 Task: Find connections with filter location Caerphilly with filter topic #Inspirationwith filter profile language Spanish with filter current company En world group with filter school Saveetha Engineering College with filter industry Real Estate Agents and Brokers with filter service category Filing with filter keywords title Office Volunteer
Action: Mouse moved to (519, 70)
Screenshot: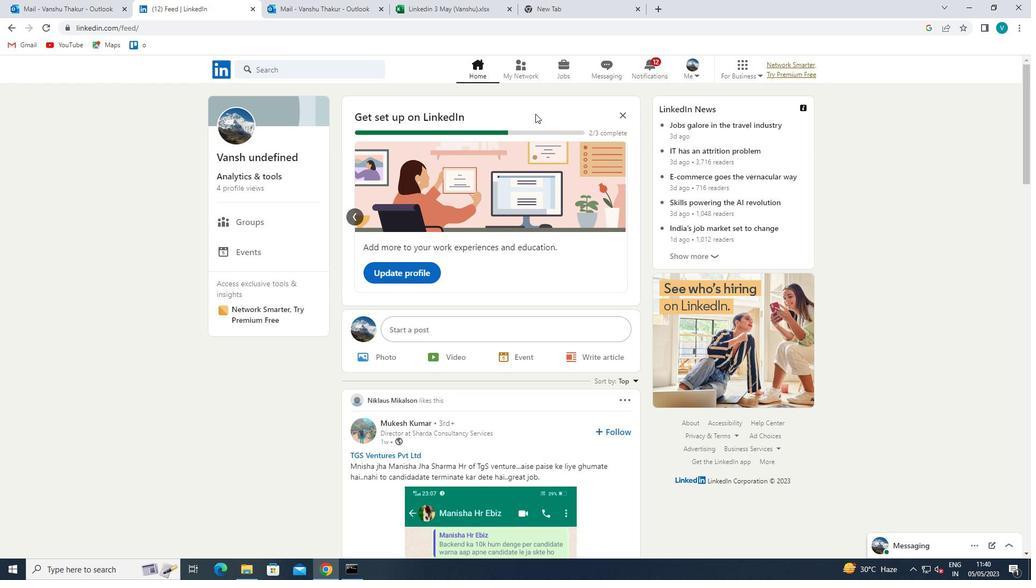 
Action: Mouse pressed left at (519, 70)
Screenshot: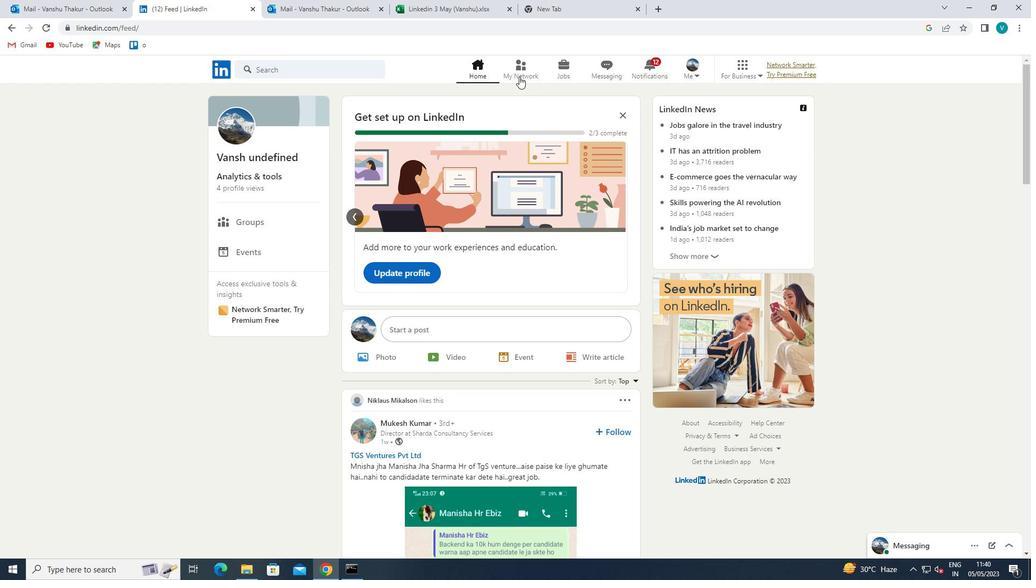 
Action: Mouse moved to (297, 123)
Screenshot: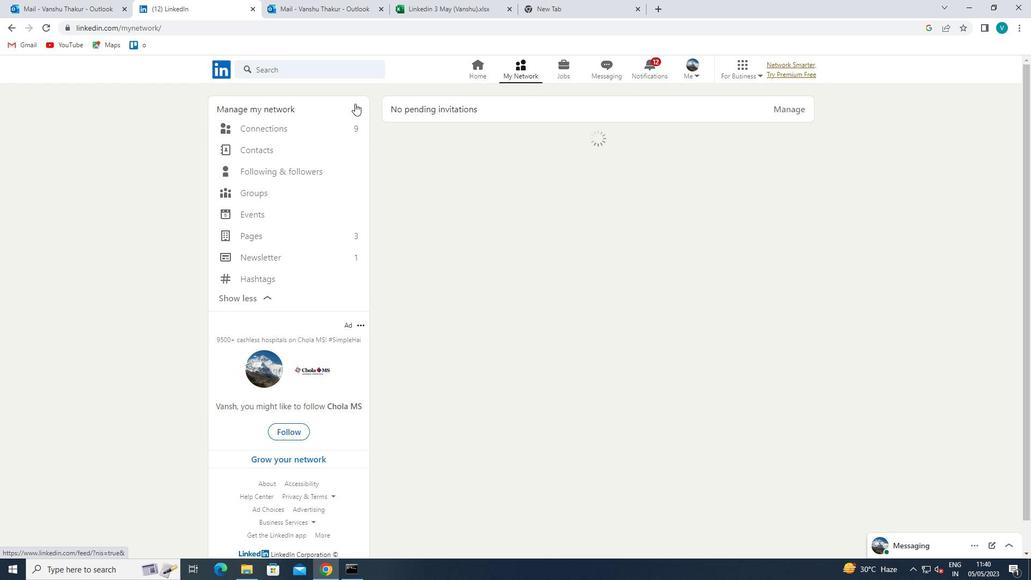 
Action: Mouse pressed left at (297, 123)
Screenshot: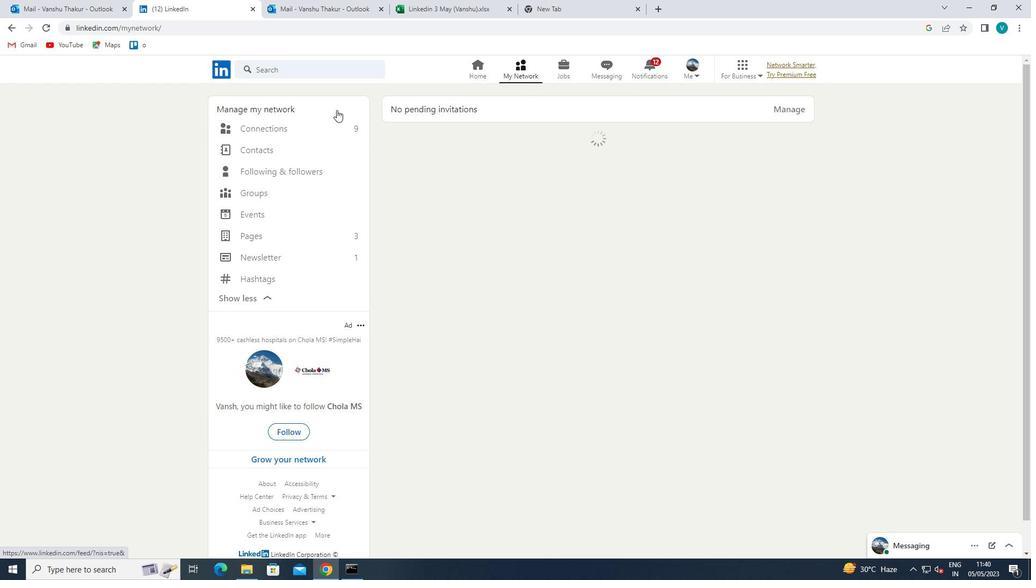 
Action: Mouse moved to (573, 128)
Screenshot: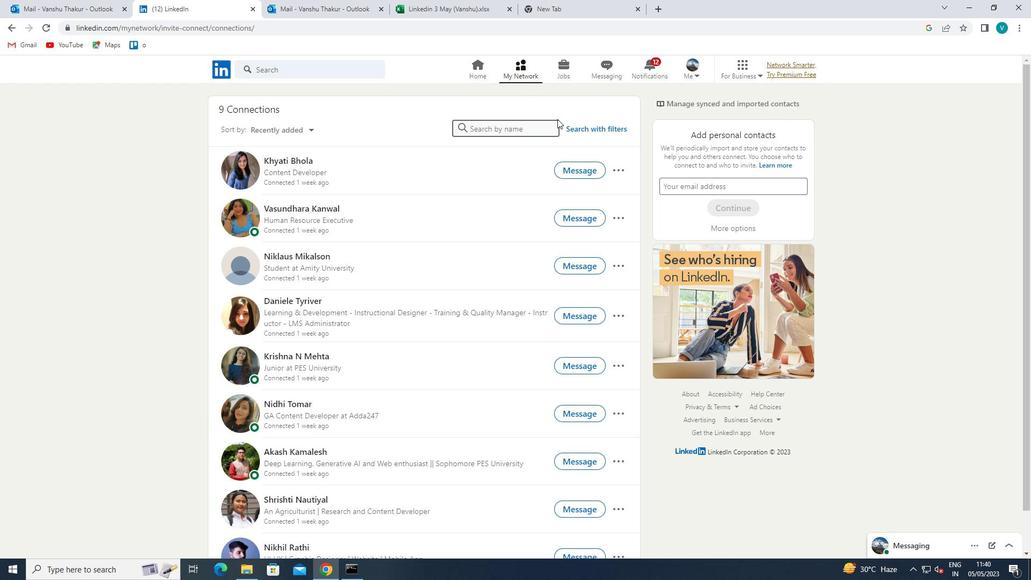 
Action: Mouse pressed left at (573, 128)
Screenshot: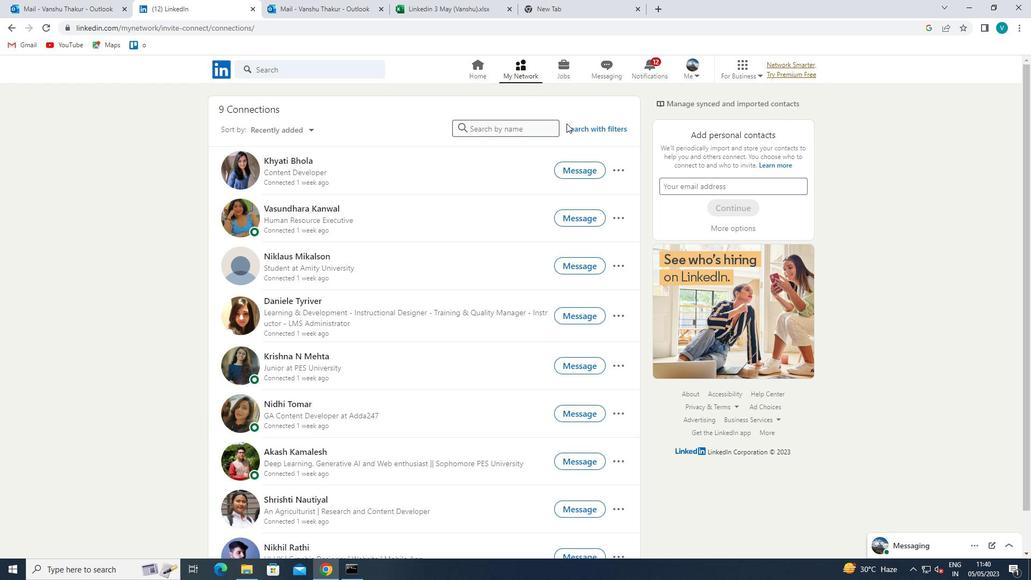 
Action: Mouse moved to (524, 103)
Screenshot: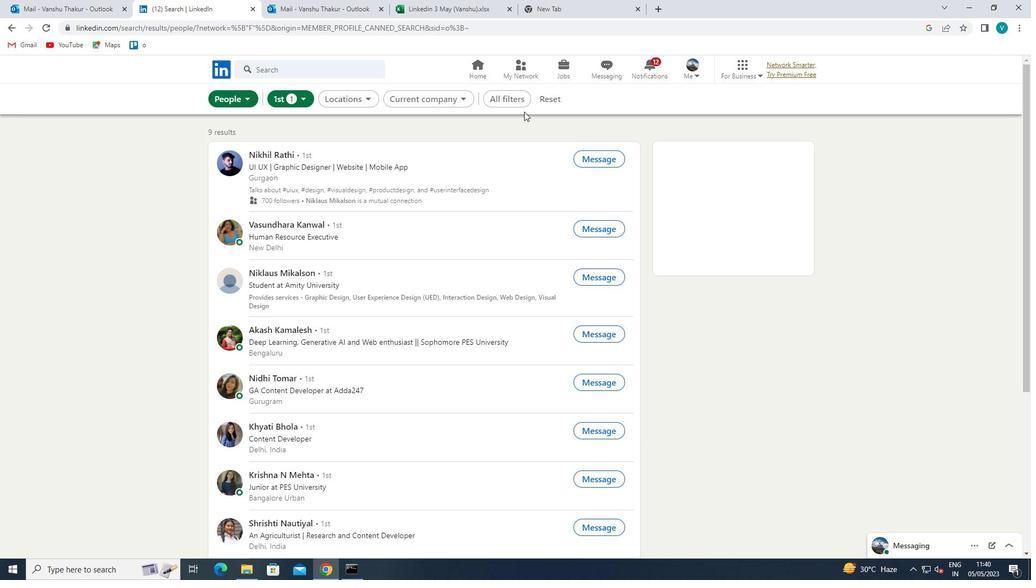 
Action: Mouse pressed left at (524, 103)
Screenshot: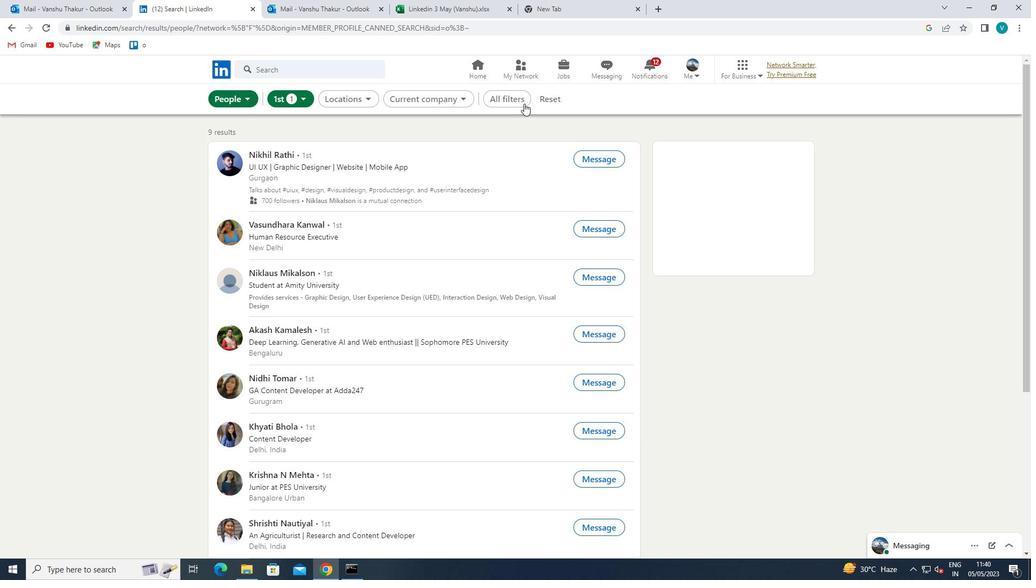 
Action: Mouse moved to (821, 209)
Screenshot: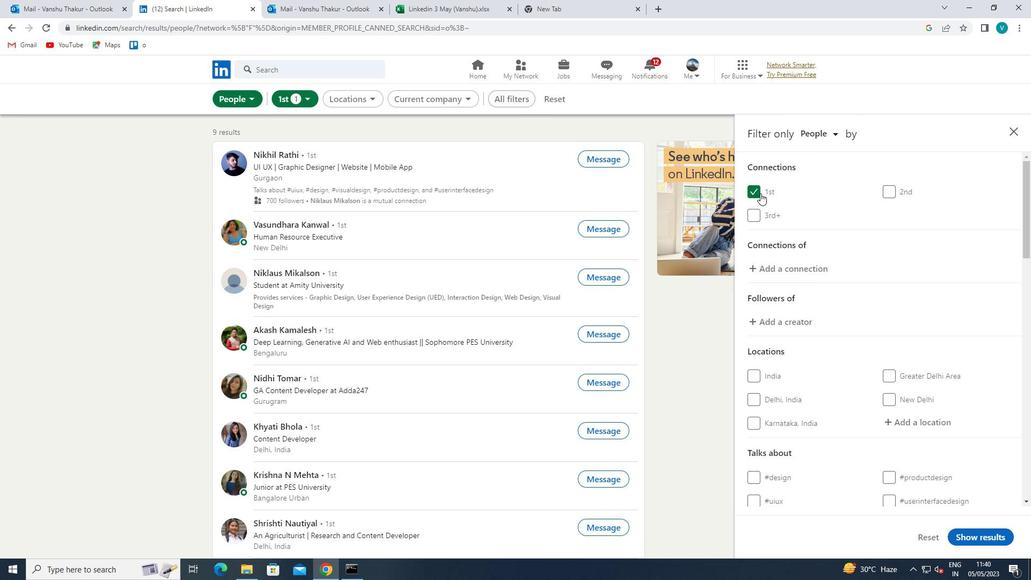 
Action: Mouse scrolled (821, 209) with delta (0, 0)
Screenshot: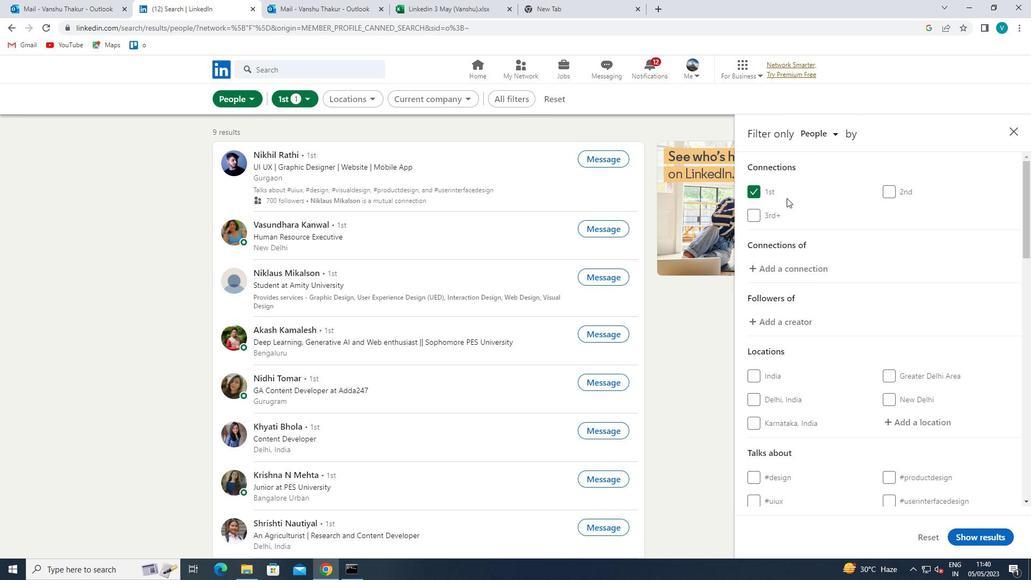 
Action: Mouse moved to (821, 210)
Screenshot: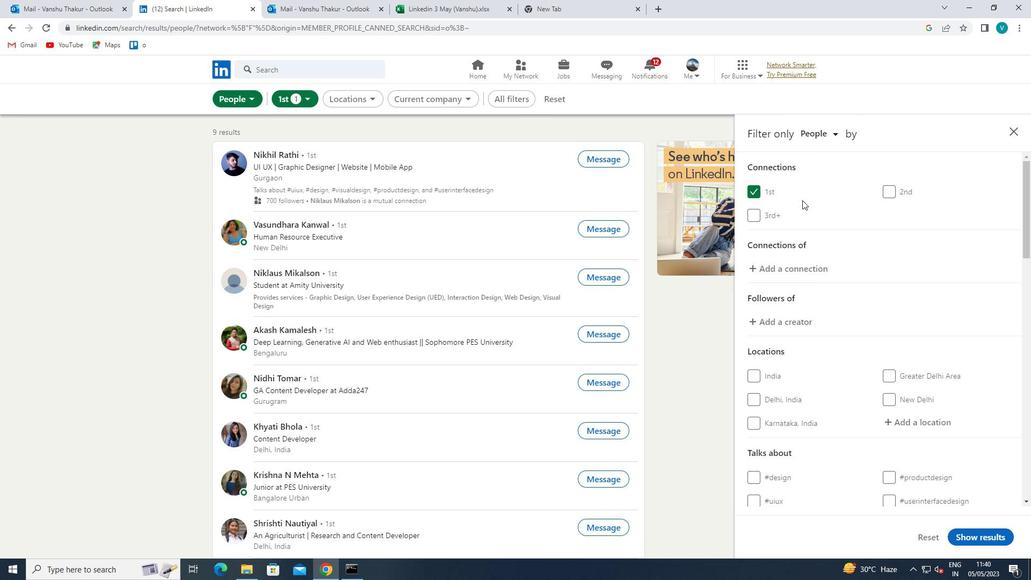
Action: Mouse scrolled (821, 209) with delta (0, 0)
Screenshot: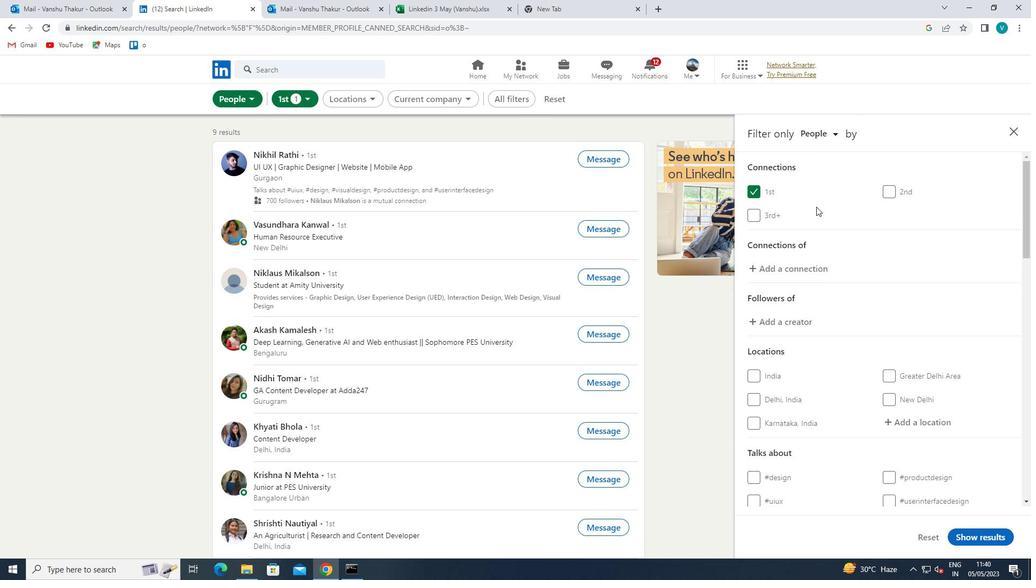
Action: Mouse moved to (909, 315)
Screenshot: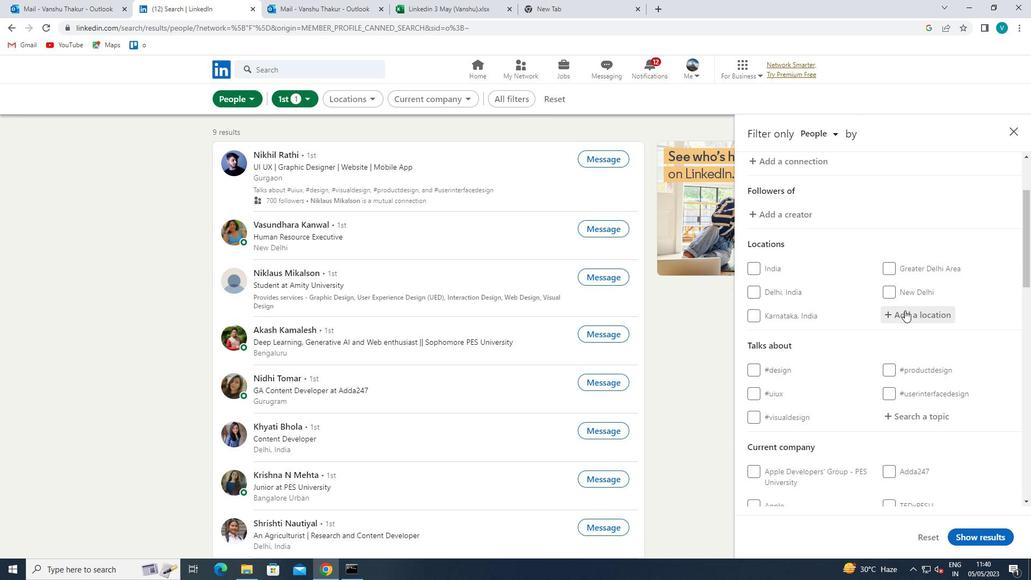 
Action: Mouse pressed left at (909, 315)
Screenshot: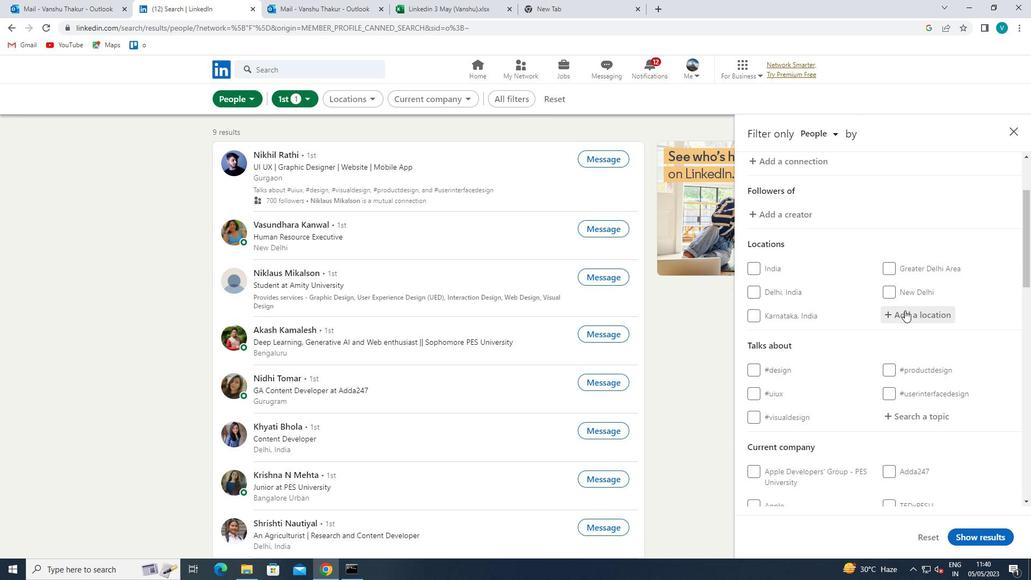 
Action: Mouse moved to (909, 315)
Screenshot: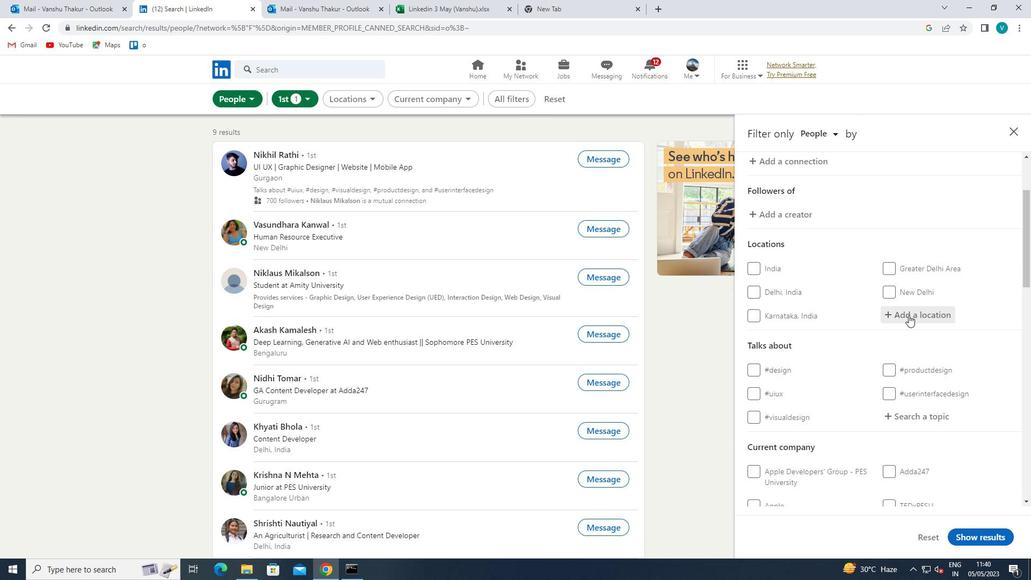 
Action: Key pressed <Key.shift>CAERPJILLY
Screenshot: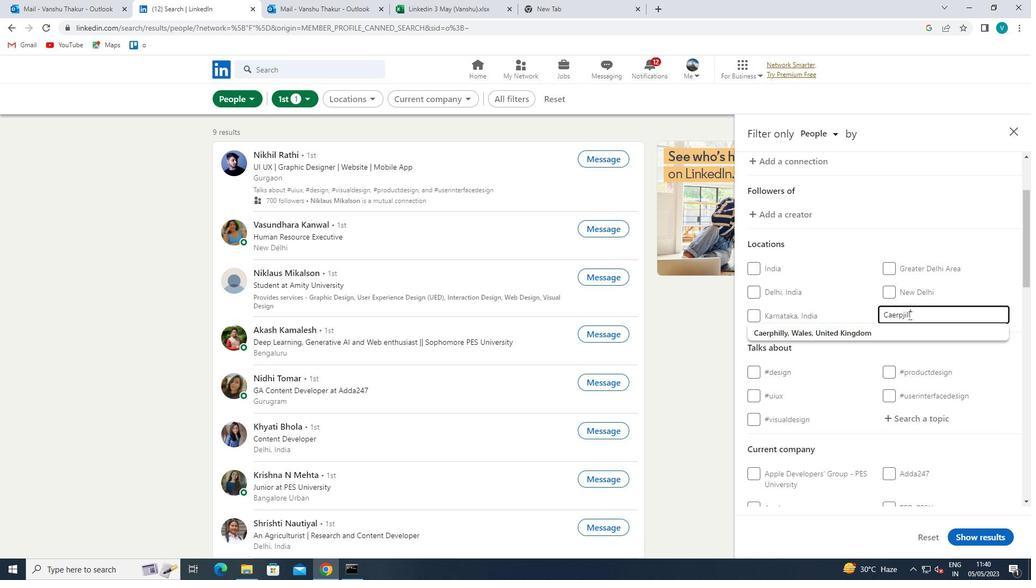 
Action: Mouse moved to (905, 316)
Screenshot: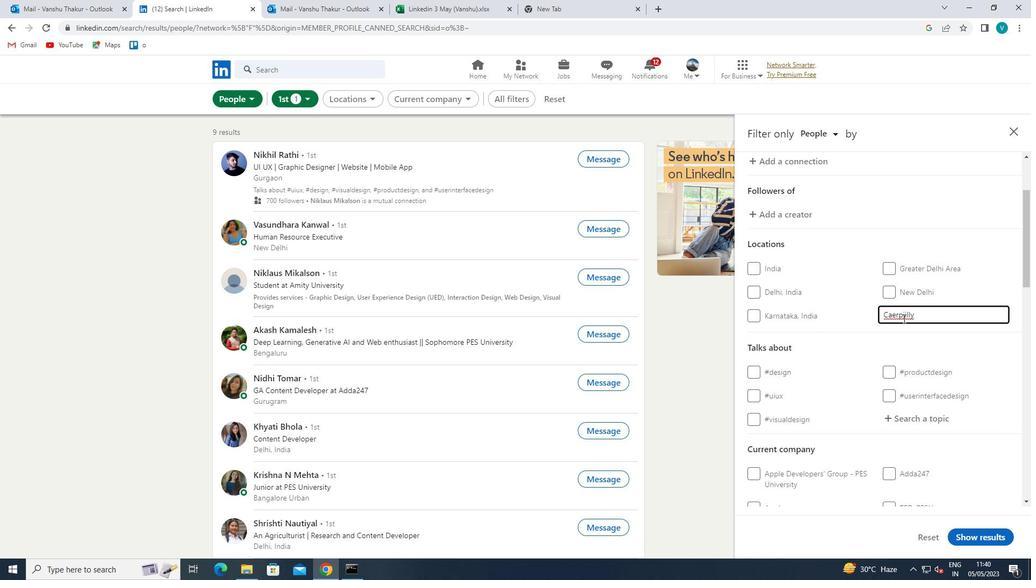 
Action: Mouse pressed left at (905, 316)
Screenshot: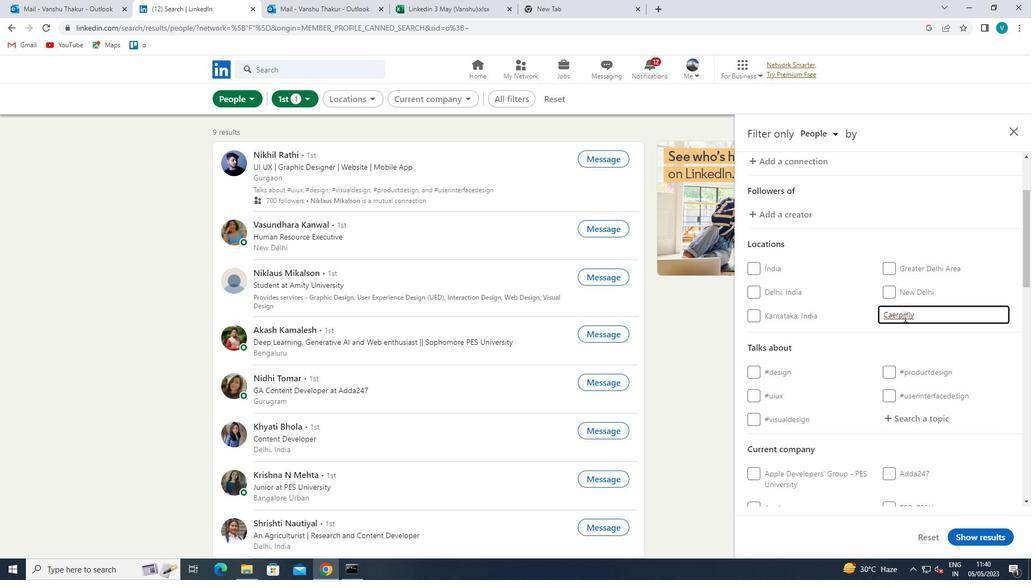 
Action: Mouse moved to (860, 291)
Screenshot: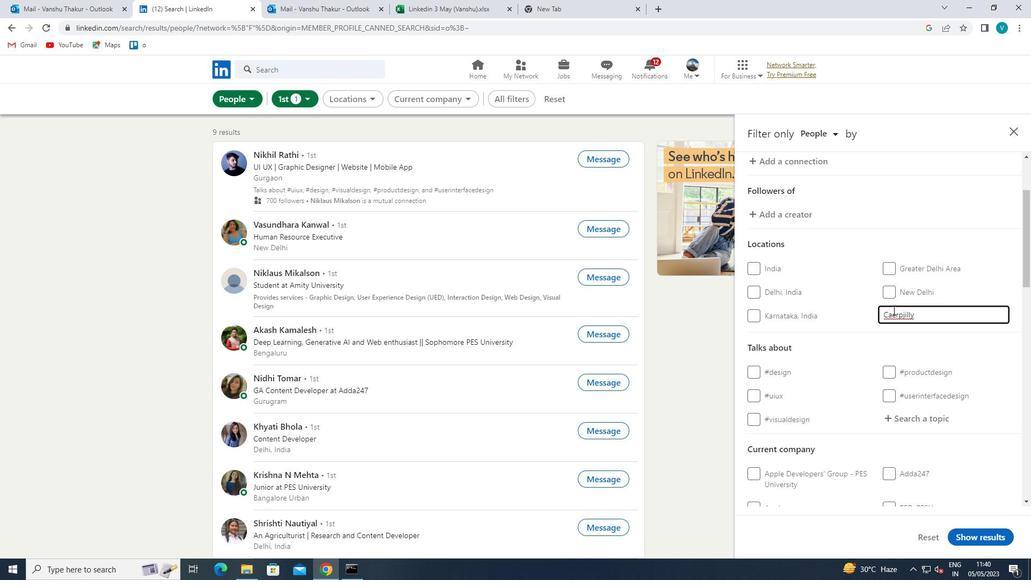 
Action: Key pressed <Key.backspace>H
Screenshot: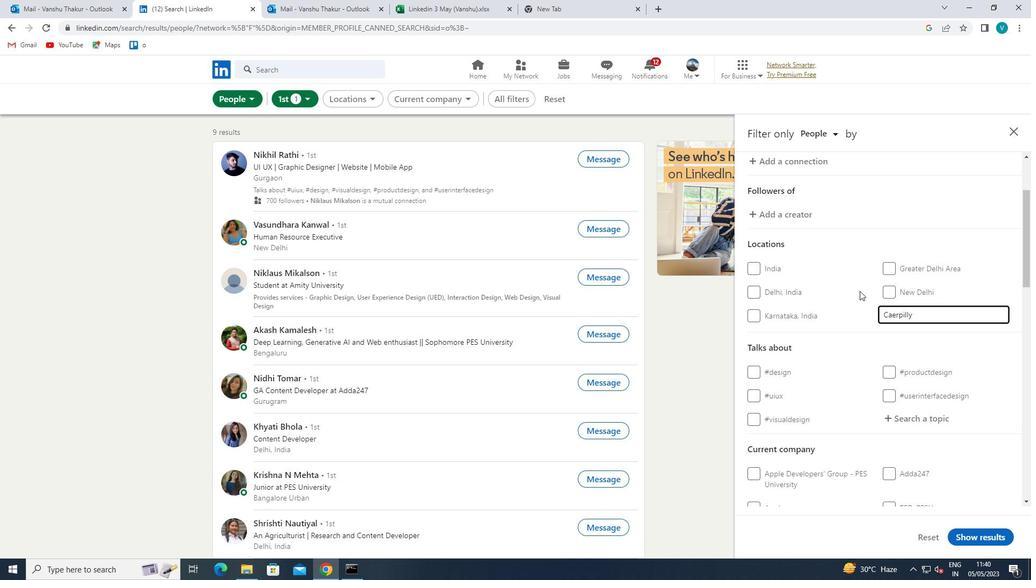 
Action: Mouse moved to (852, 329)
Screenshot: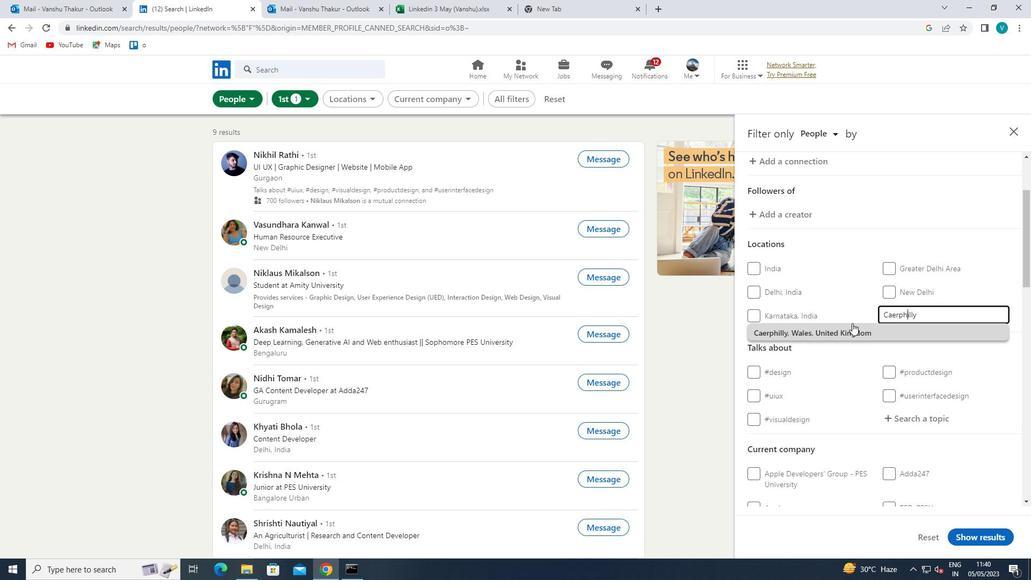 
Action: Mouse pressed left at (852, 329)
Screenshot: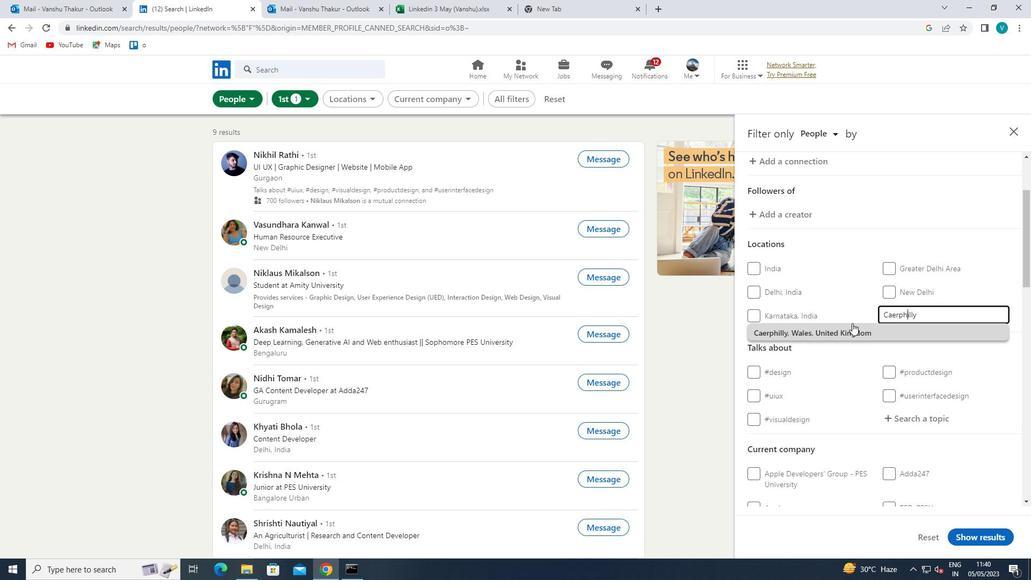 
Action: Mouse moved to (855, 329)
Screenshot: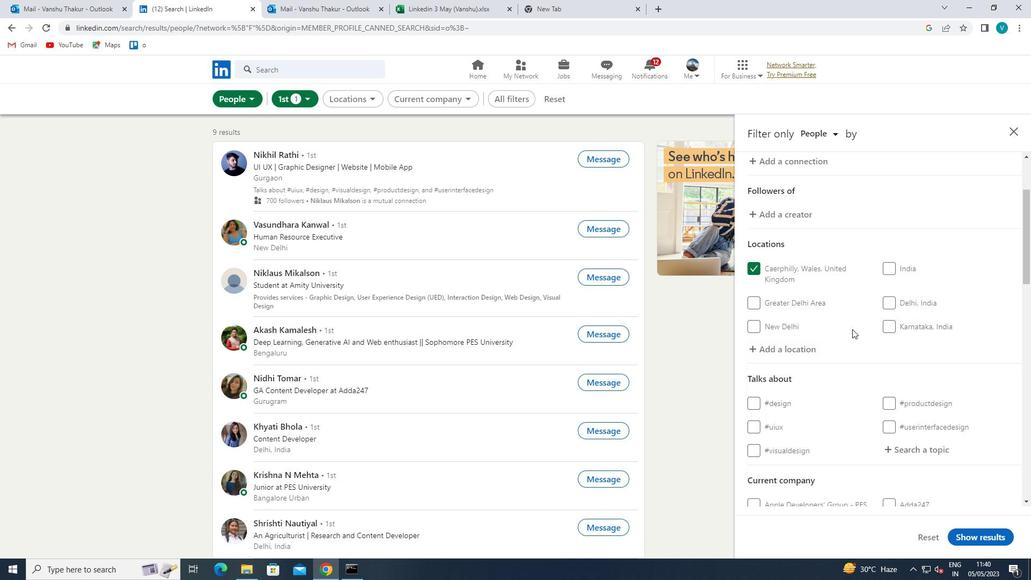 
Action: Mouse scrolled (855, 328) with delta (0, 0)
Screenshot: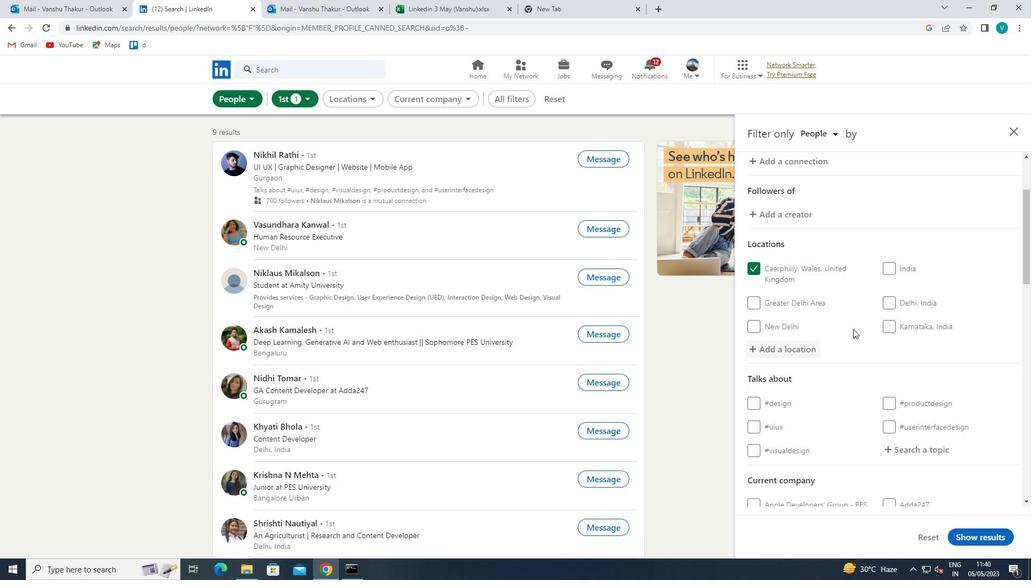 
Action: Mouse scrolled (855, 328) with delta (0, 0)
Screenshot: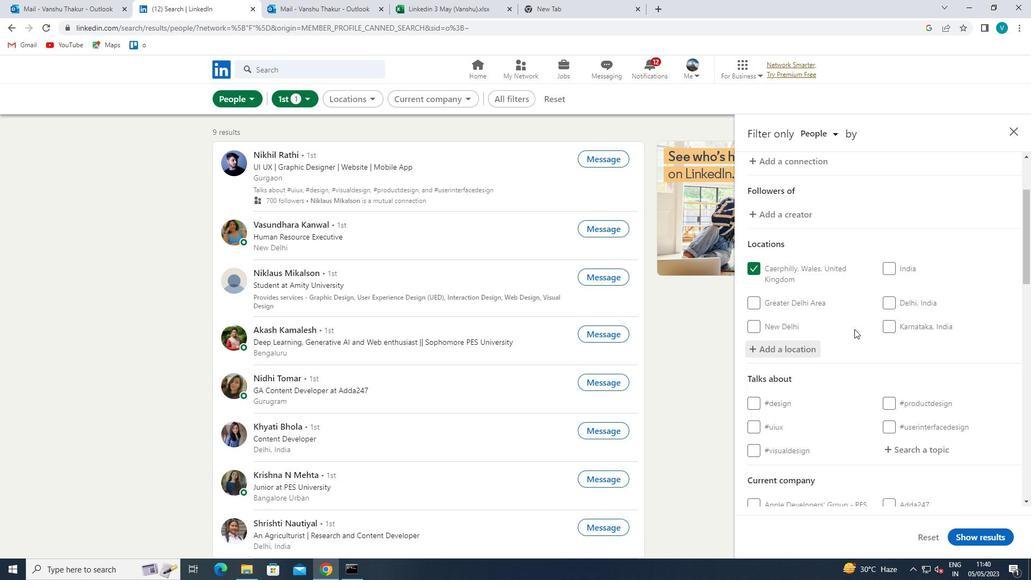 
Action: Mouse moved to (905, 339)
Screenshot: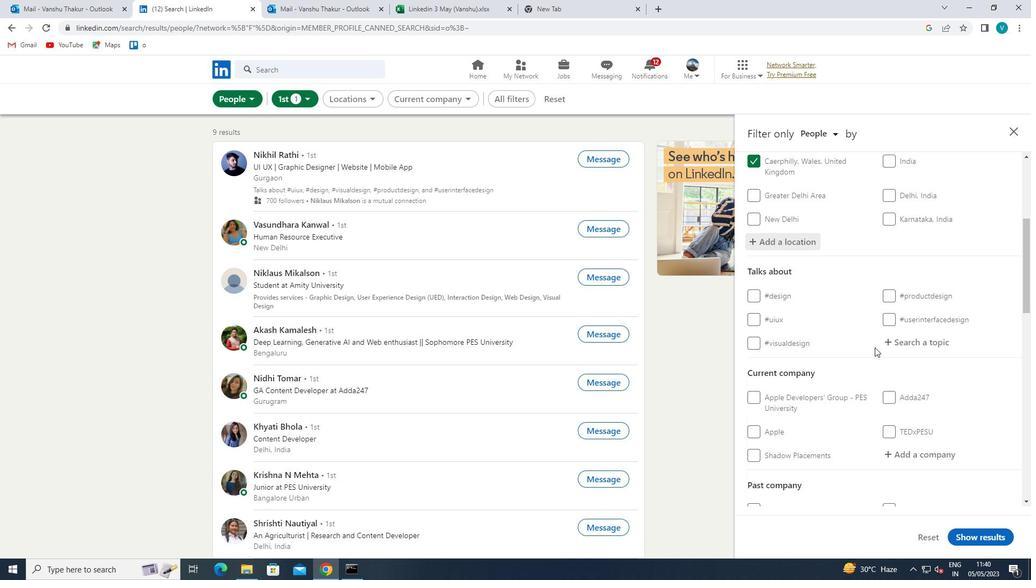 
Action: Mouse pressed left at (905, 339)
Screenshot: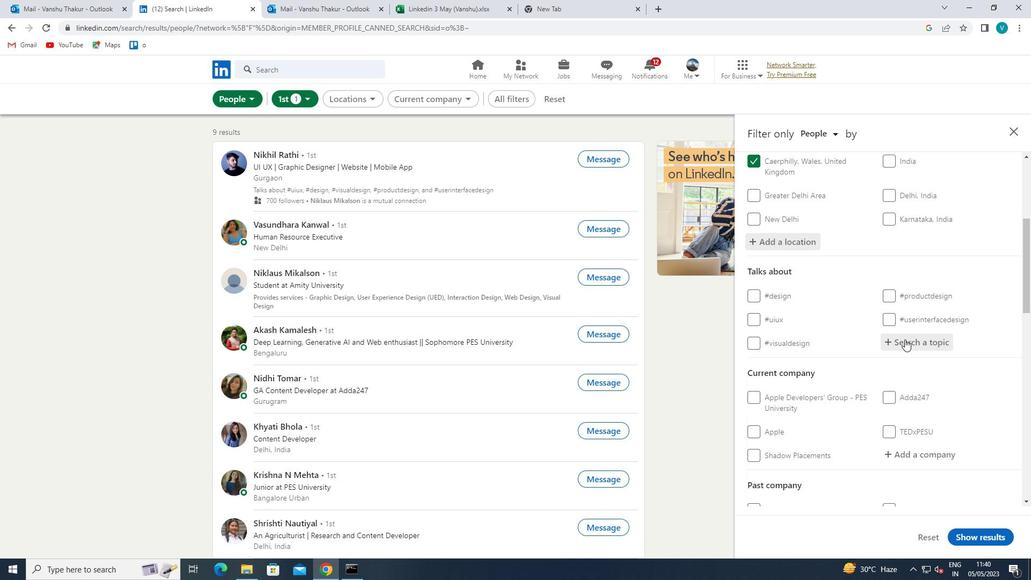 
Action: Key pressed INSPIRATION
Screenshot: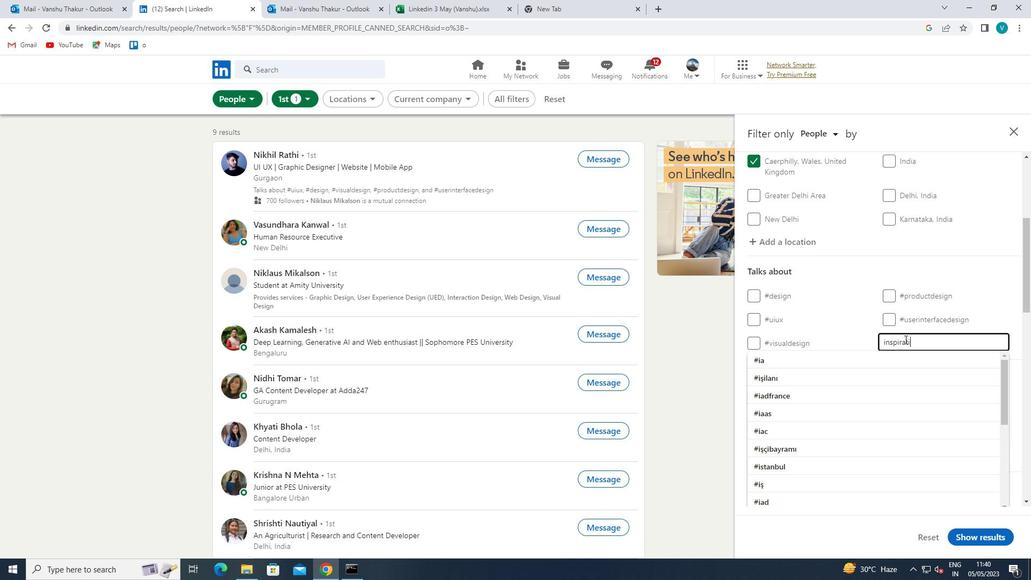 
Action: Mouse moved to (887, 356)
Screenshot: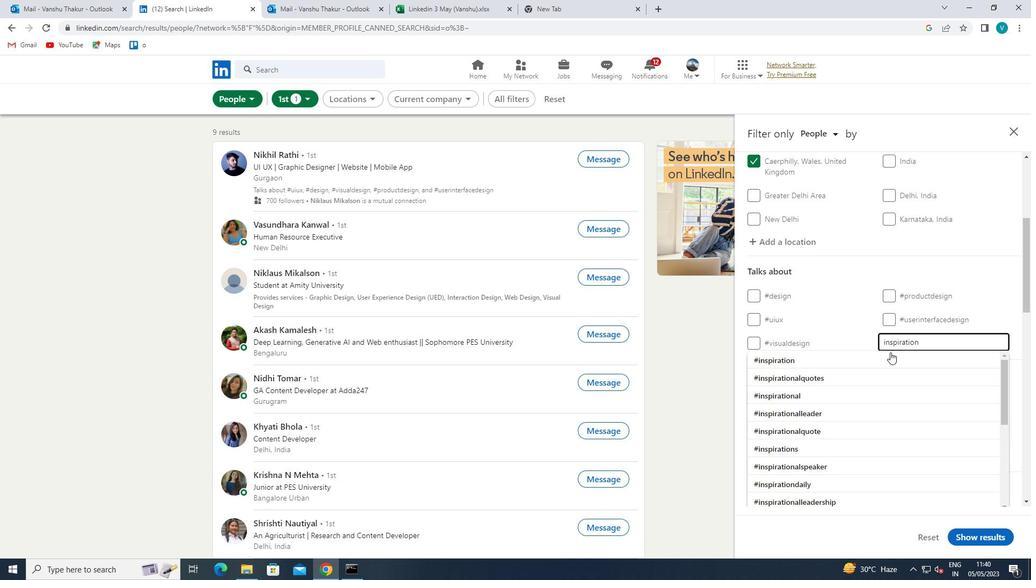 
Action: Mouse pressed left at (887, 356)
Screenshot: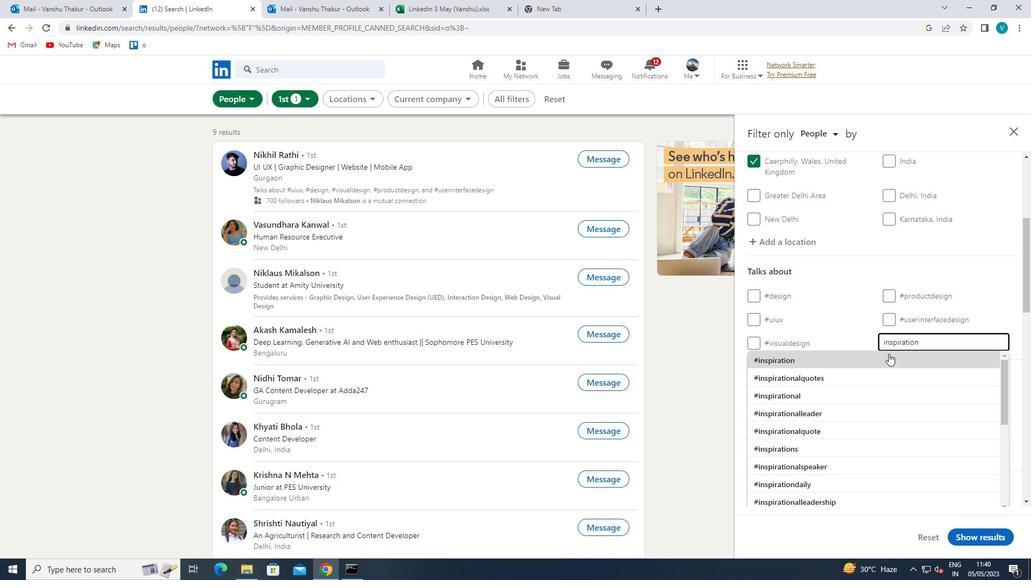 
Action: Mouse scrolled (887, 356) with delta (0, 0)
Screenshot: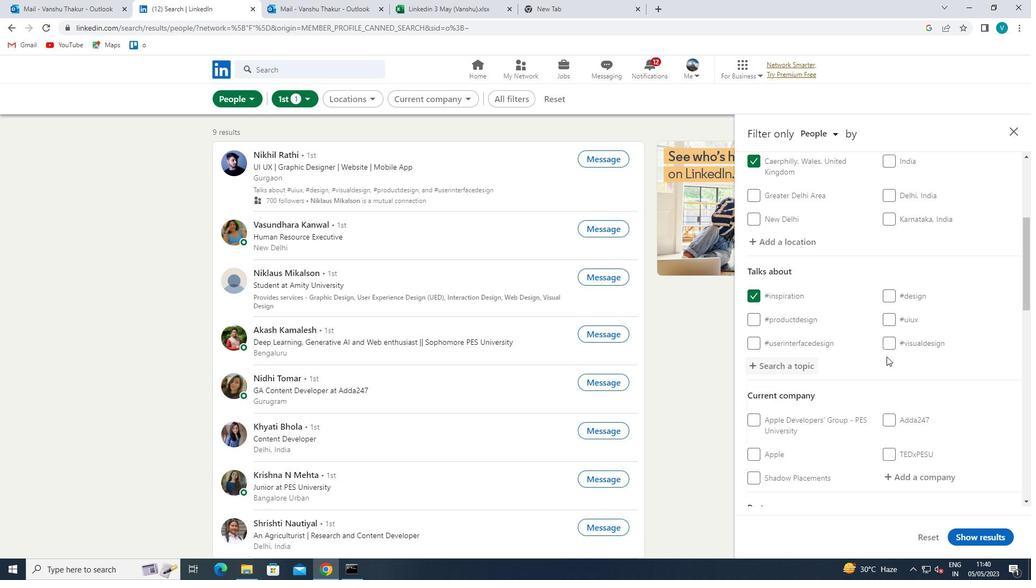 
Action: Mouse scrolled (887, 356) with delta (0, 0)
Screenshot: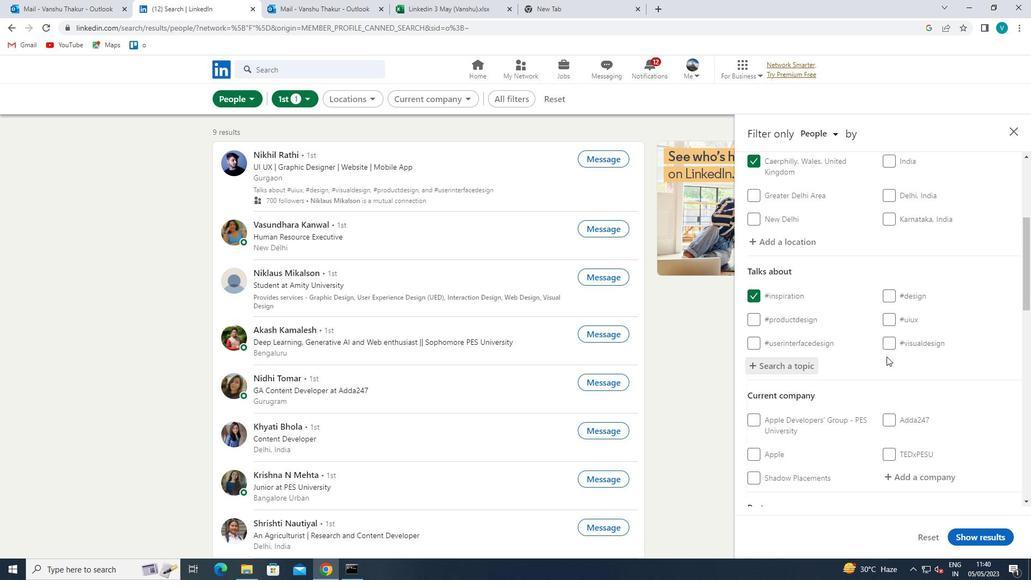 
Action: Mouse scrolled (887, 356) with delta (0, 0)
Screenshot: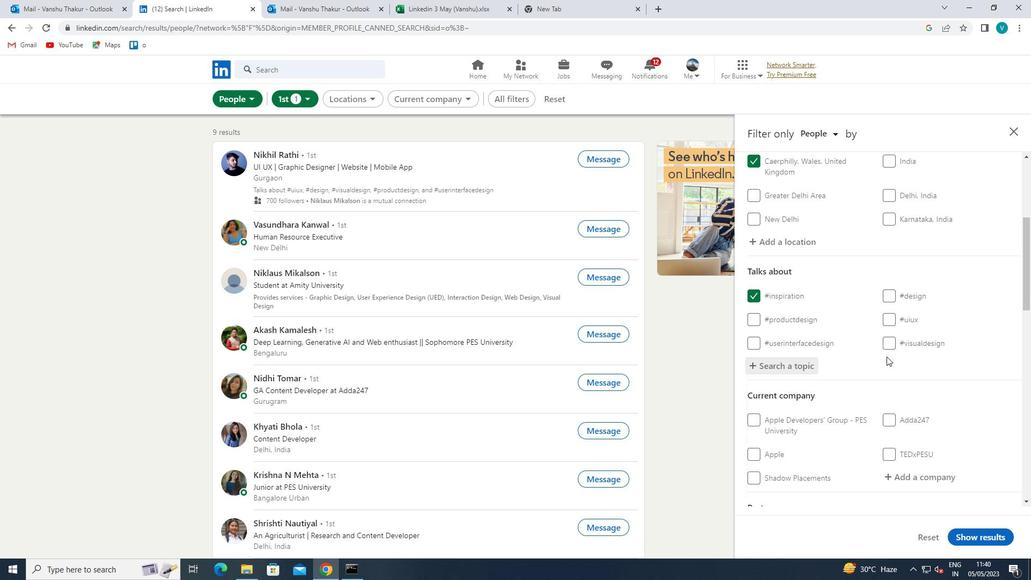 
Action: Mouse moved to (928, 321)
Screenshot: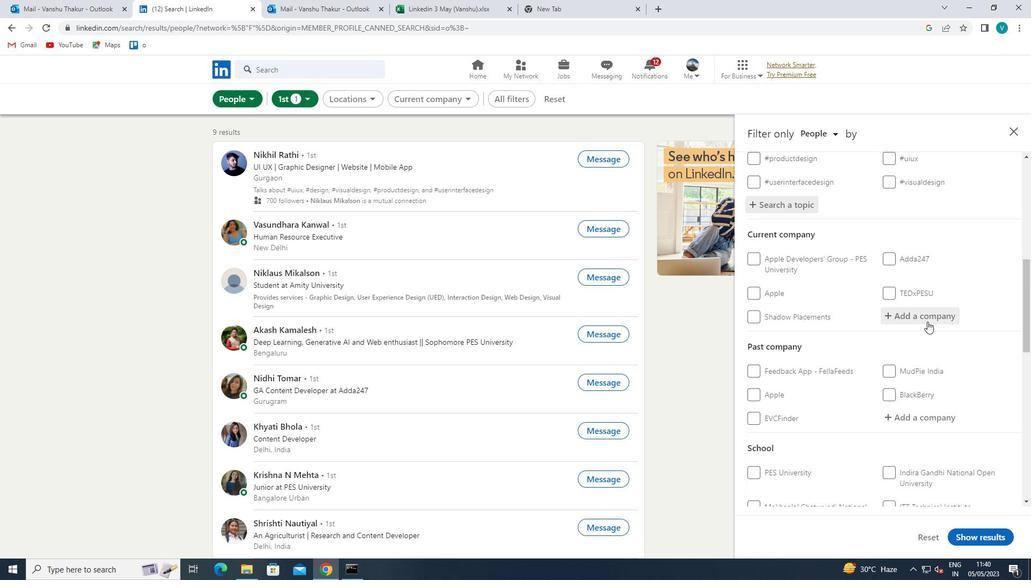 
Action: Mouse pressed left at (928, 321)
Screenshot: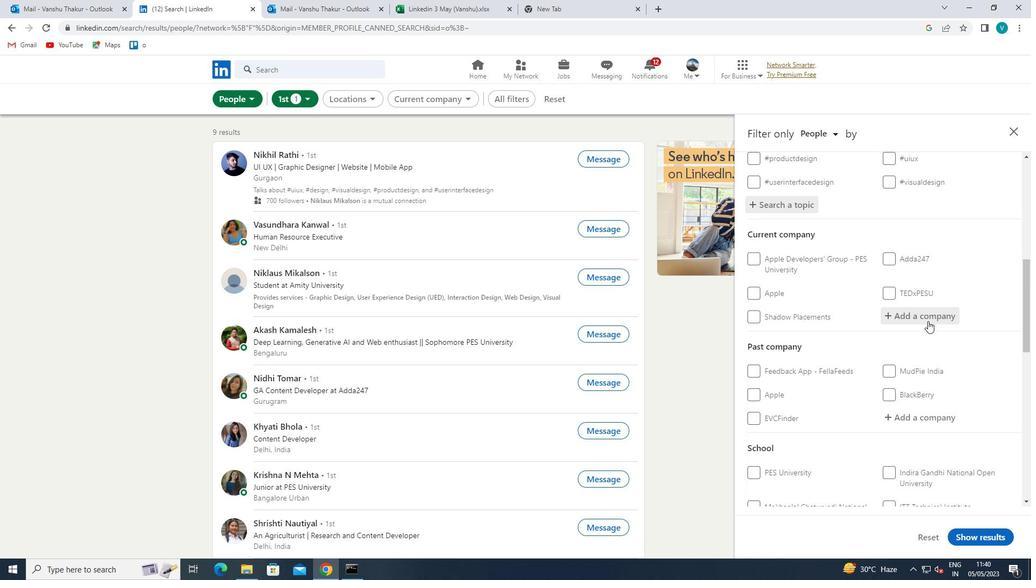 
Action: Key pressed <Key.shift><Key.shift><Key.shift><Key.shift>EN<Key.space>WORLD<Key.space>
Screenshot: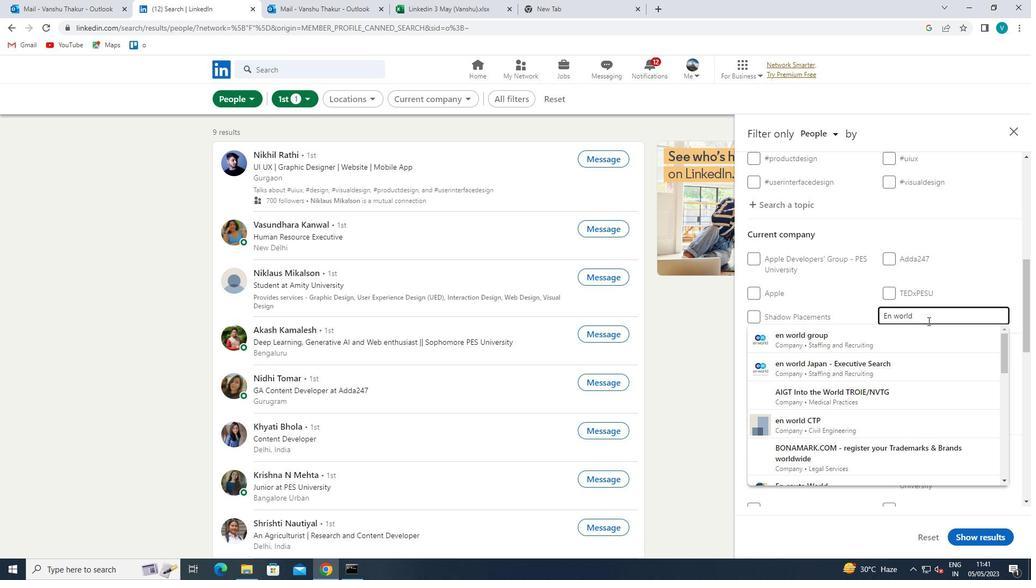 
Action: Mouse moved to (912, 331)
Screenshot: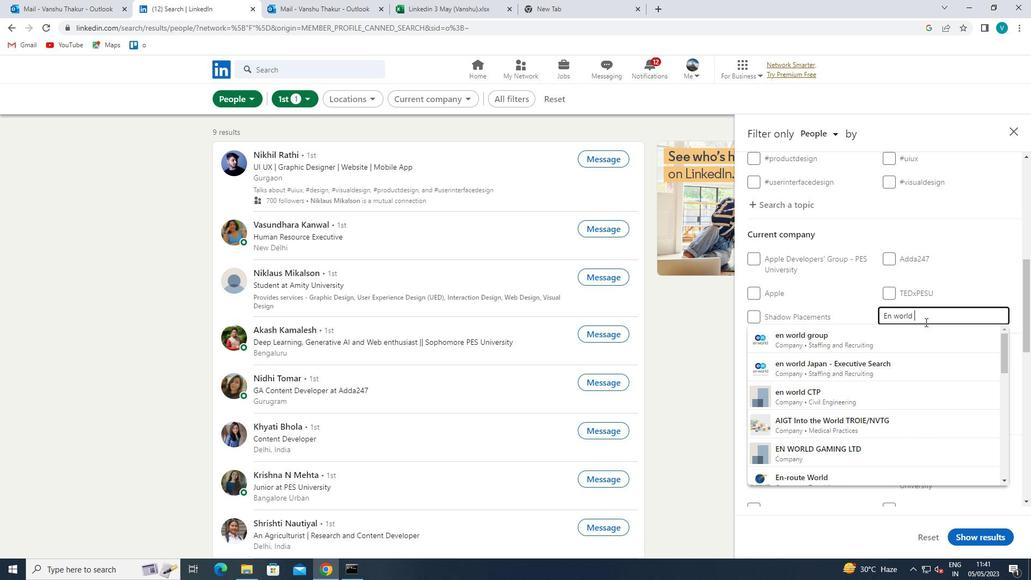 
Action: Mouse pressed left at (912, 331)
Screenshot: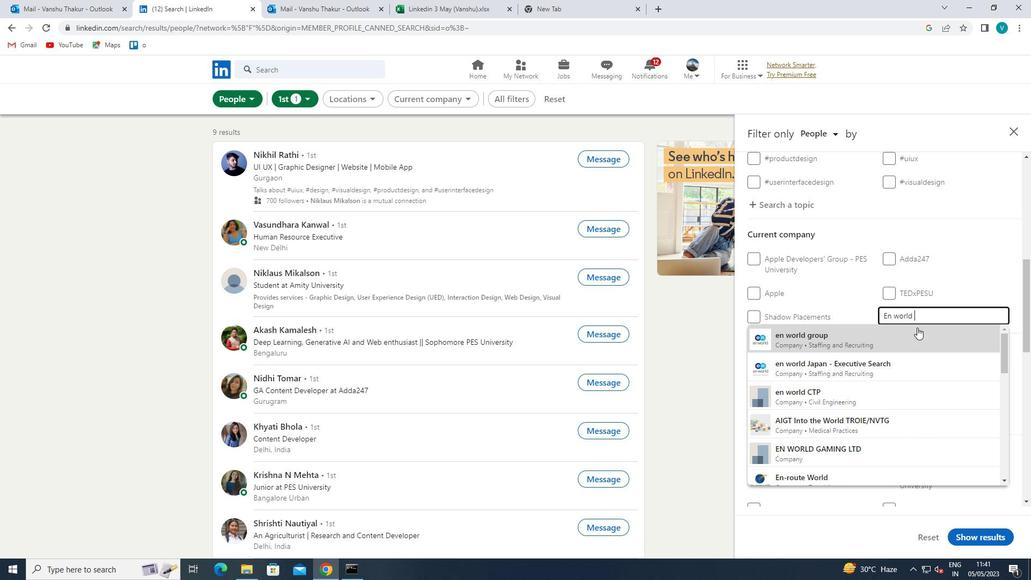 
Action: Mouse moved to (890, 336)
Screenshot: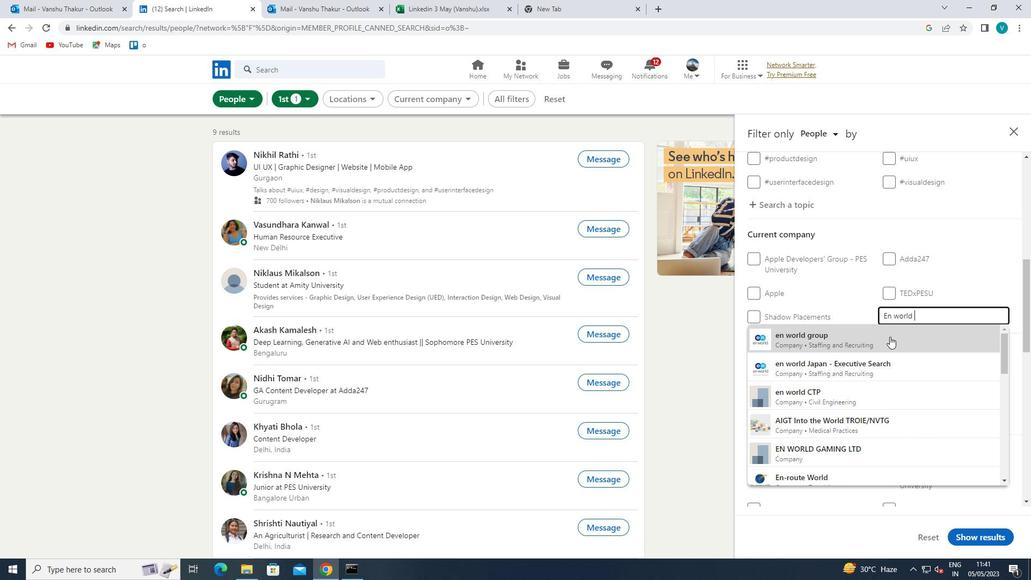 
Action: Mouse pressed left at (890, 336)
Screenshot: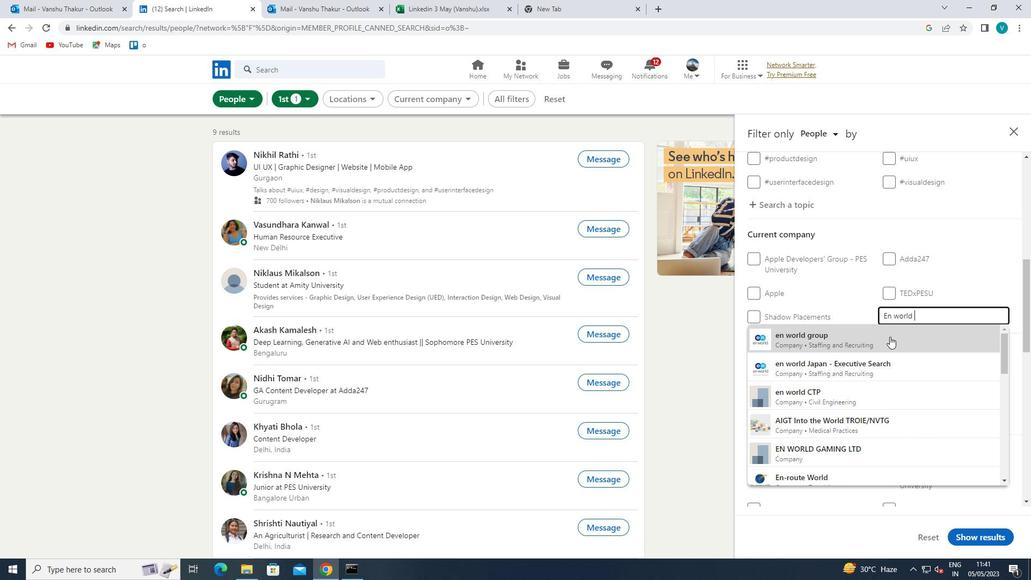
Action: Mouse moved to (892, 336)
Screenshot: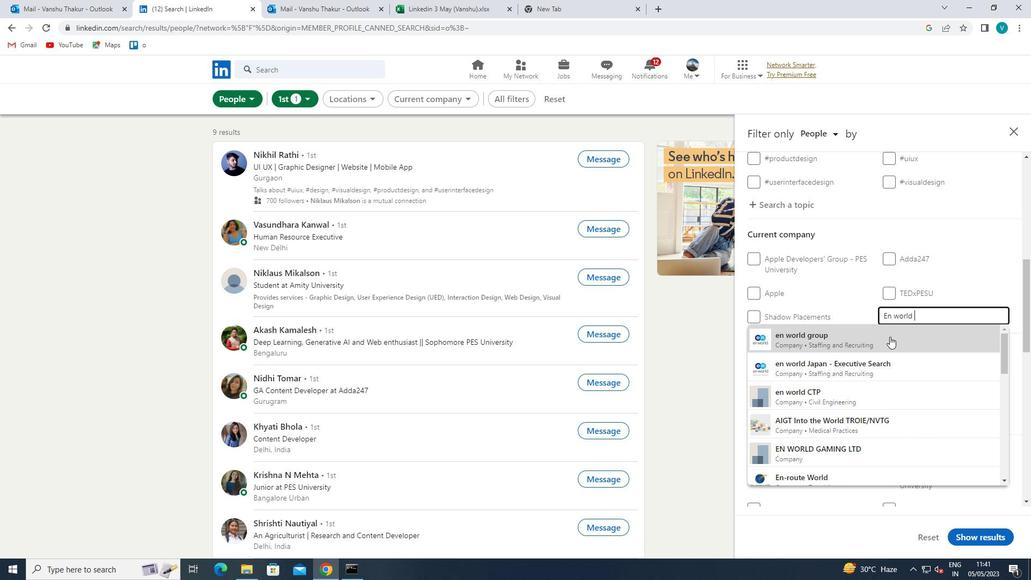 
Action: Mouse scrolled (892, 335) with delta (0, 0)
Screenshot: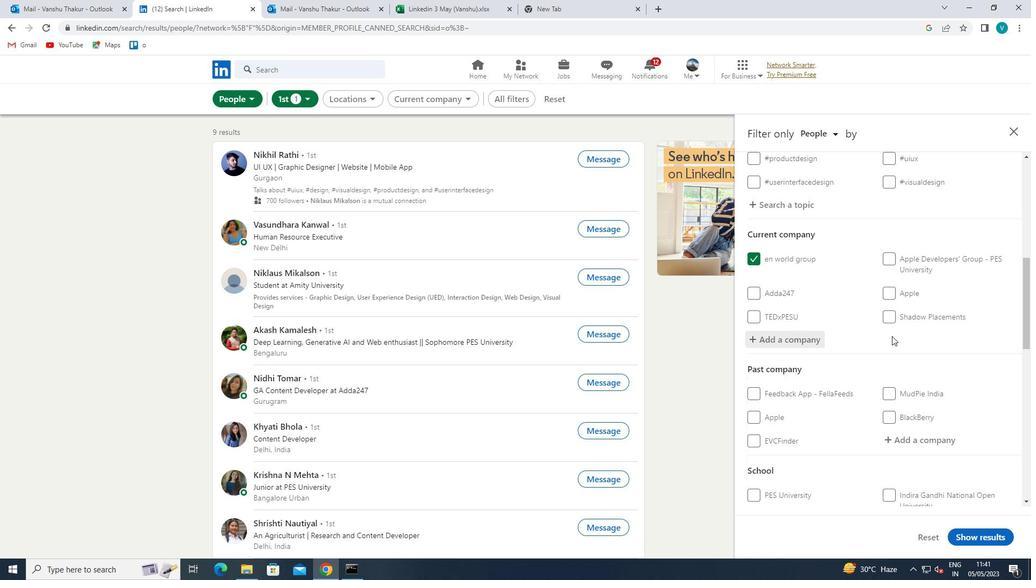 
Action: Mouse scrolled (892, 335) with delta (0, 0)
Screenshot: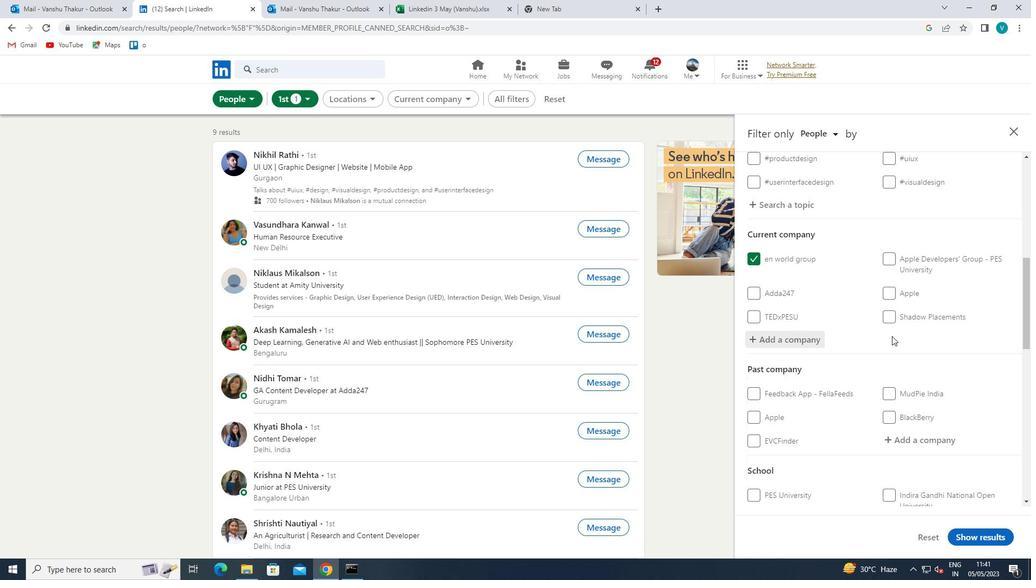 
Action: Mouse scrolled (892, 335) with delta (0, 0)
Screenshot: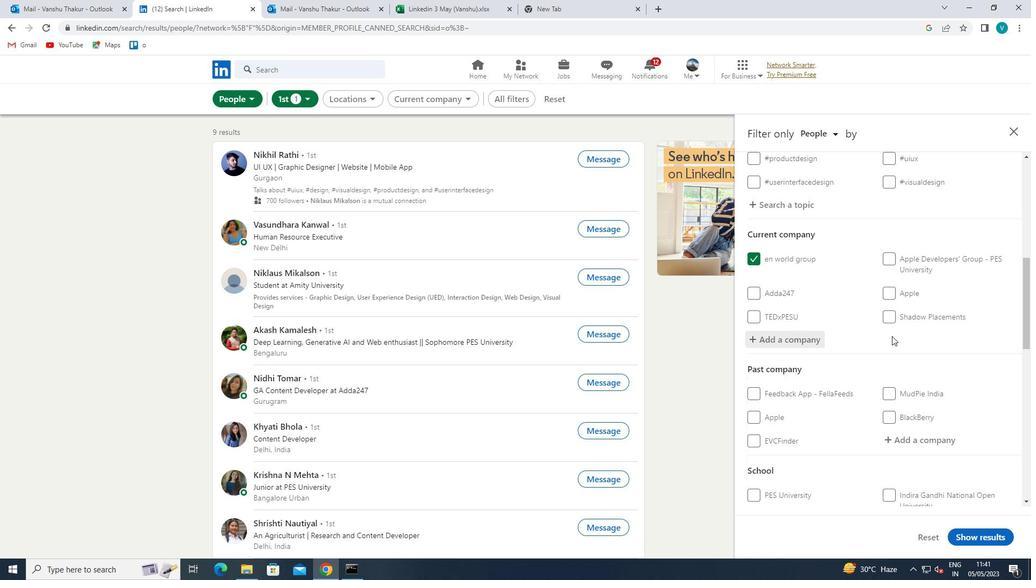 
Action: Mouse scrolled (892, 335) with delta (0, 0)
Screenshot: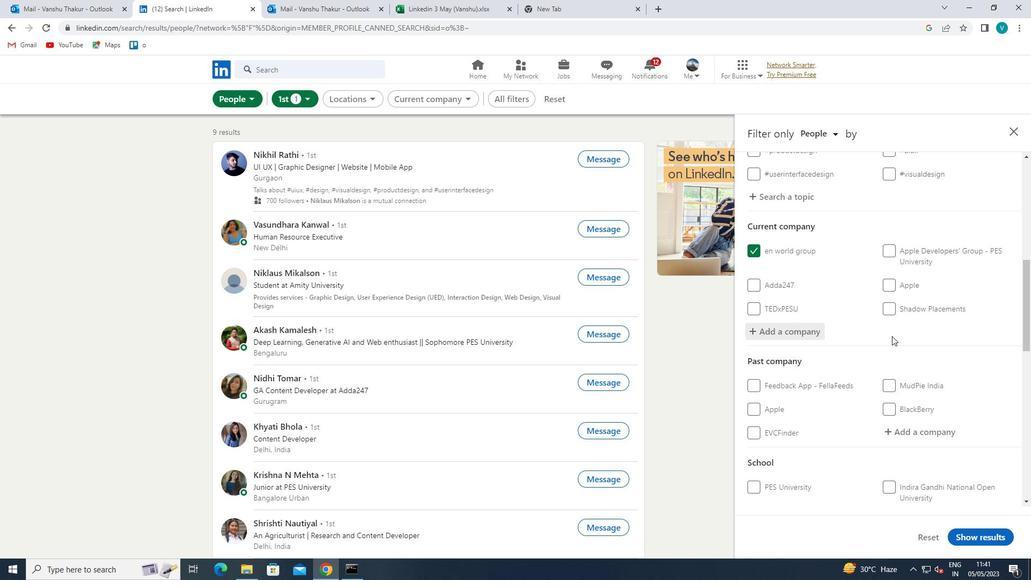 
Action: Mouse moved to (907, 358)
Screenshot: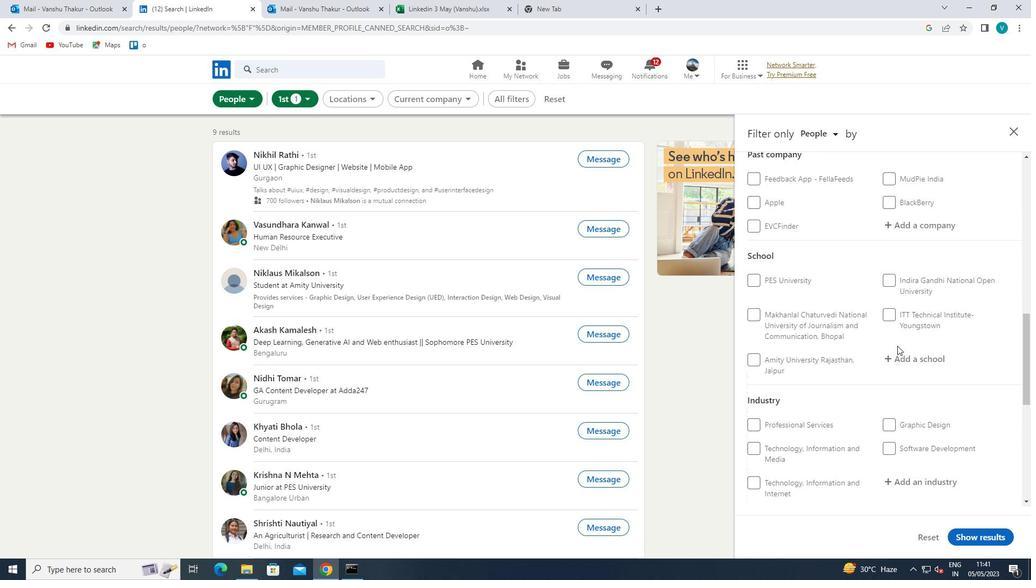 
Action: Mouse pressed left at (907, 358)
Screenshot: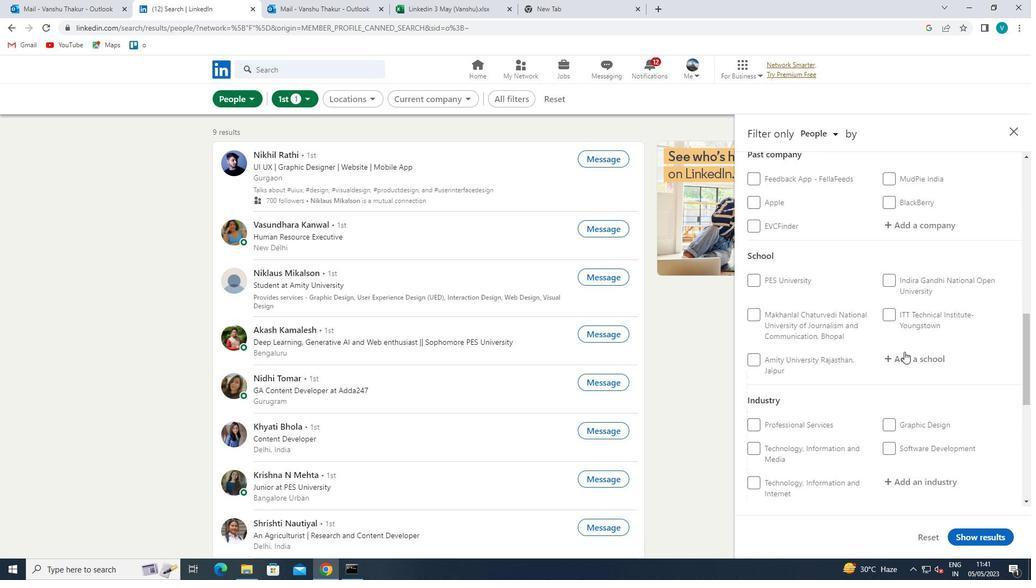
Action: Mouse moved to (908, 358)
Screenshot: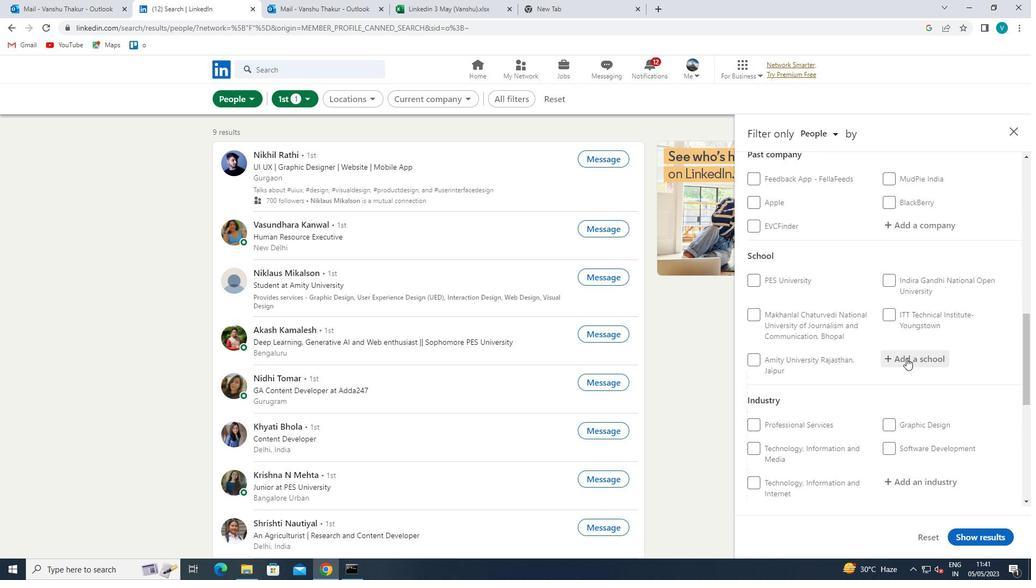 
Action: Key pressed <Key.shift>SAVEETHA
Screenshot: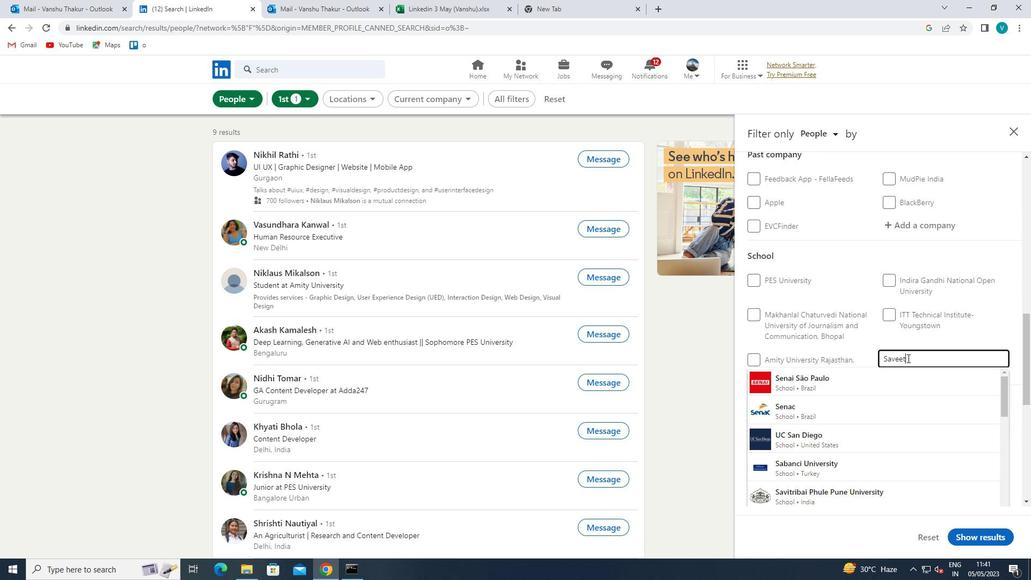 
Action: Mouse moved to (901, 376)
Screenshot: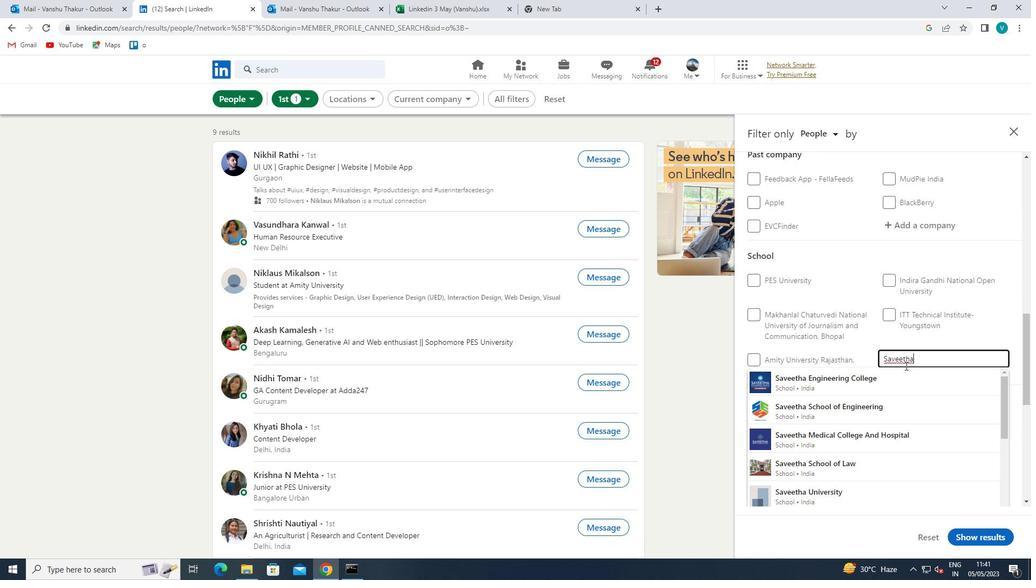
Action: Mouse pressed left at (901, 376)
Screenshot: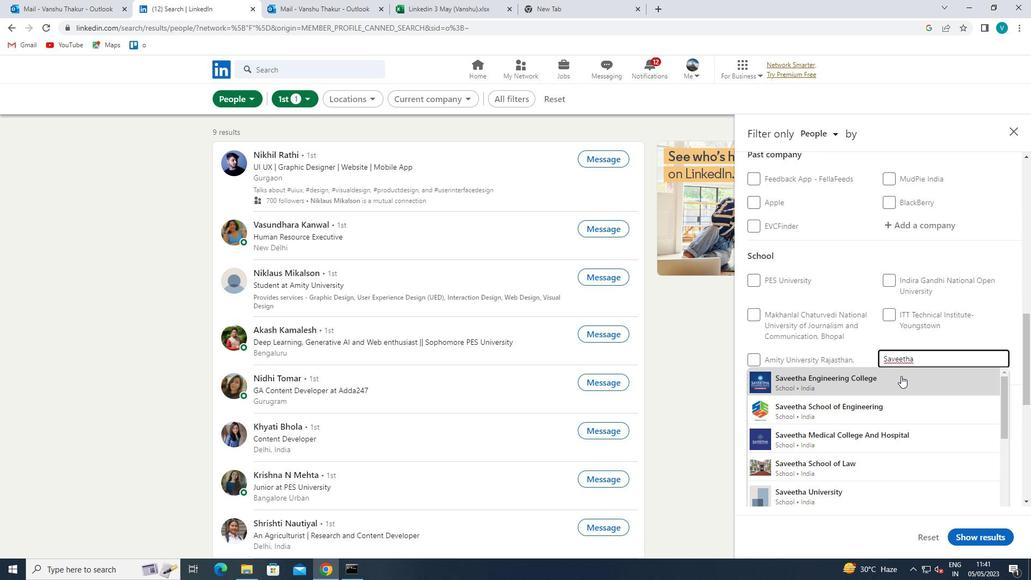 
Action: Mouse scrolled (901, 375) with delta (0, 0)
Screenshot: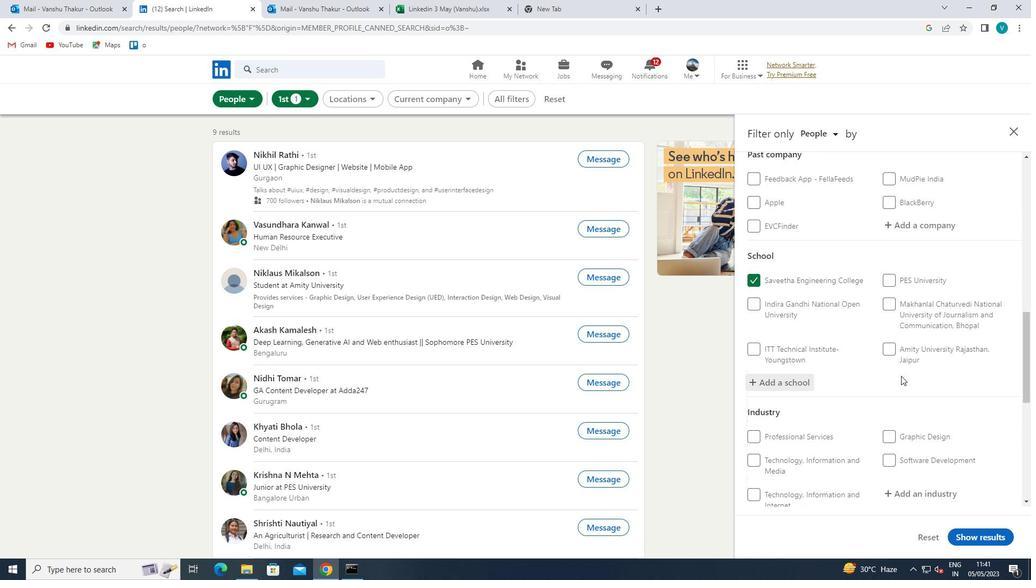 
Action: Mouse moved to (901, 376)
Screenshot: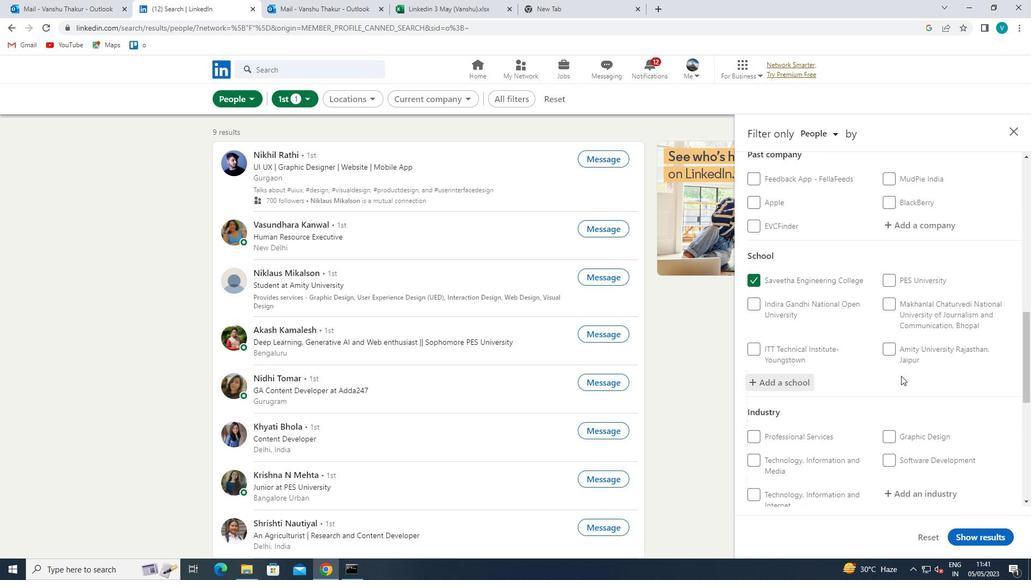 
Action: Mouse scrolled (901, 375) with delta (0, 0)
Screenshot: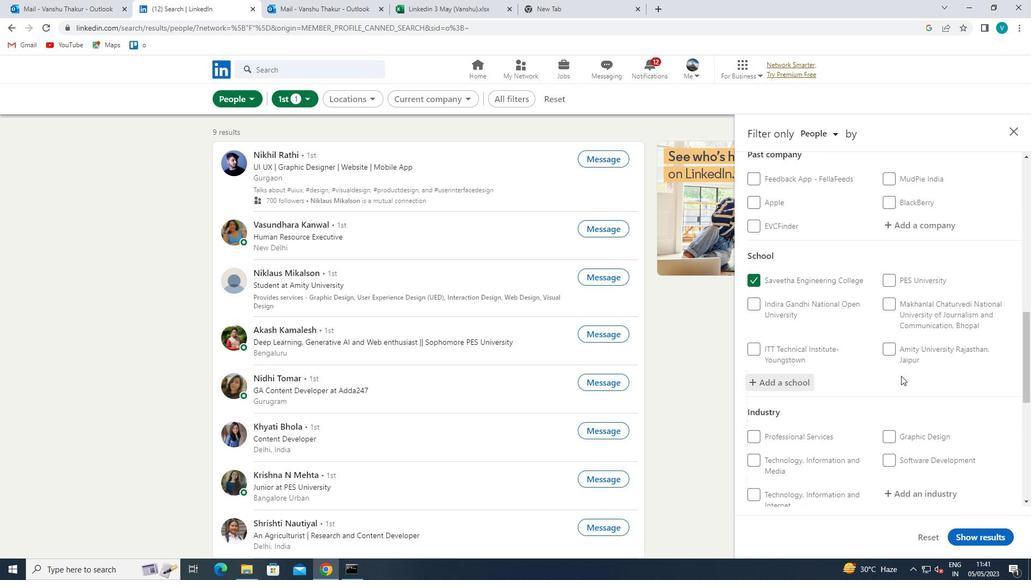 
Action: Mouse moved to (901, 376)
Screenshot: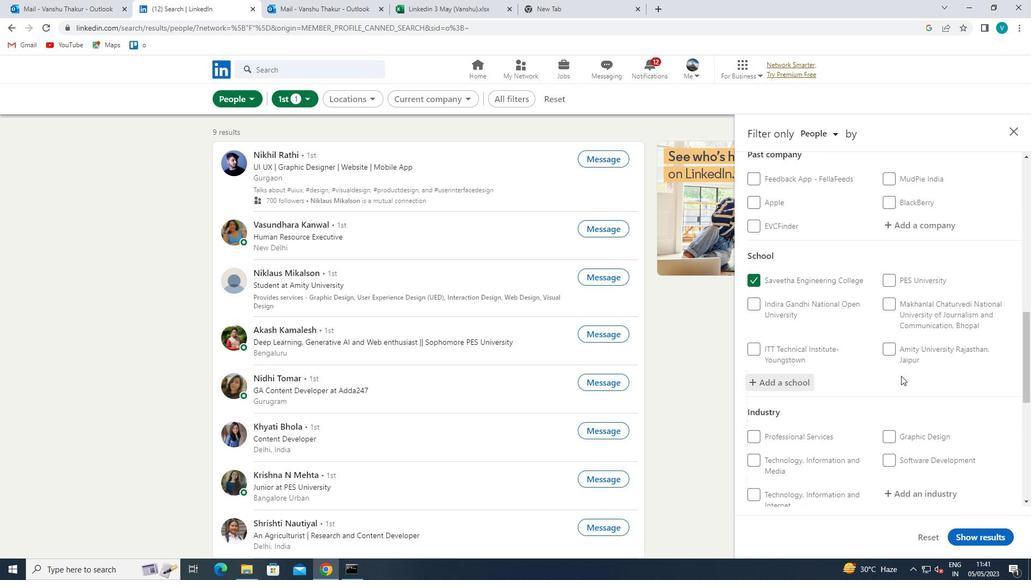 
Action: Mouse scrolled (901, 376) with delta (0, 0)
Screenshot: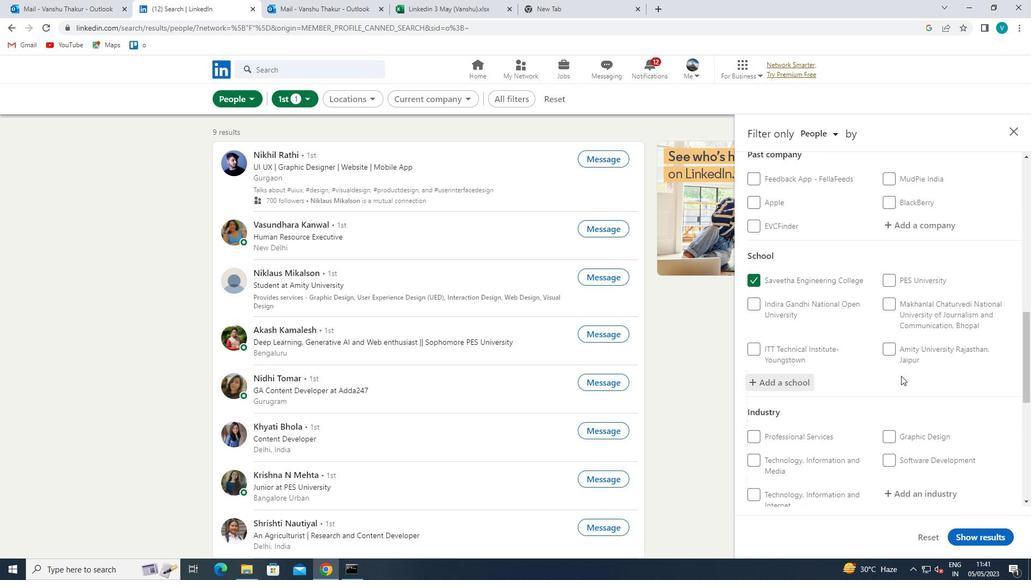 
Action: Mouse scrolled (901, 376) with delta (0, 0)
Screenshot: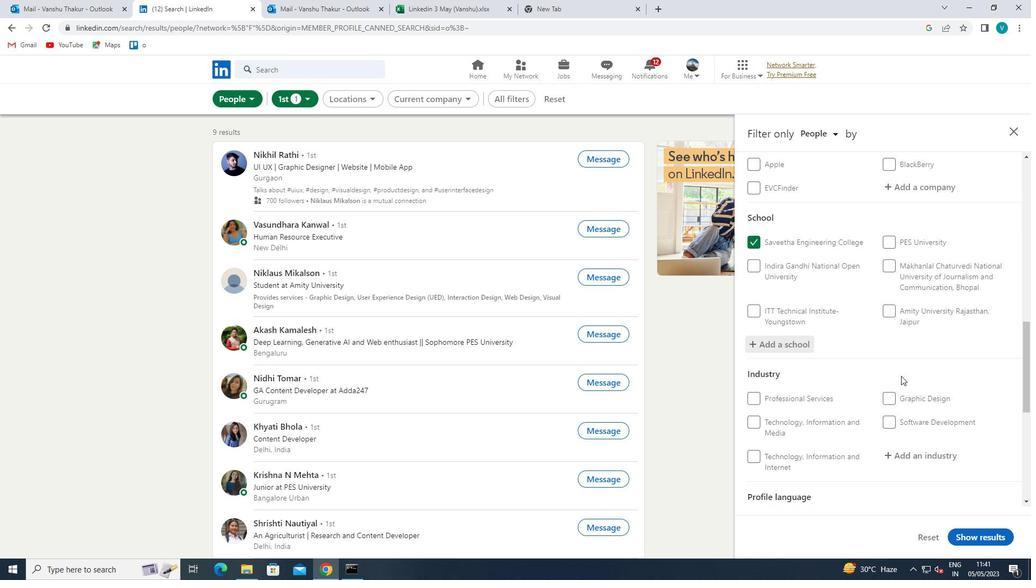 
Action: Mouse moved to (929, 284)
Screenshot: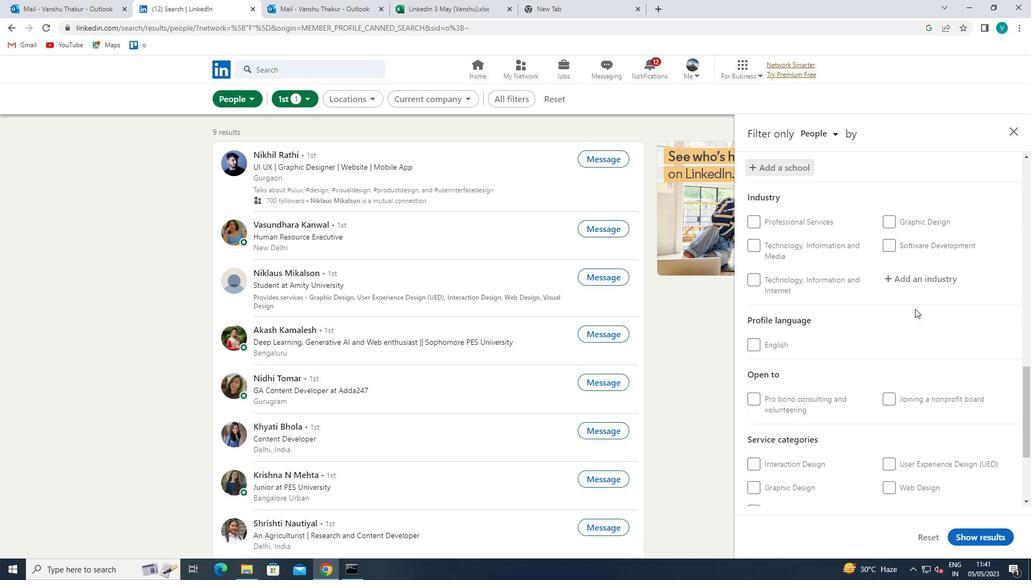 
Action: Mouse pressed left at (929, 284)
Screenshot: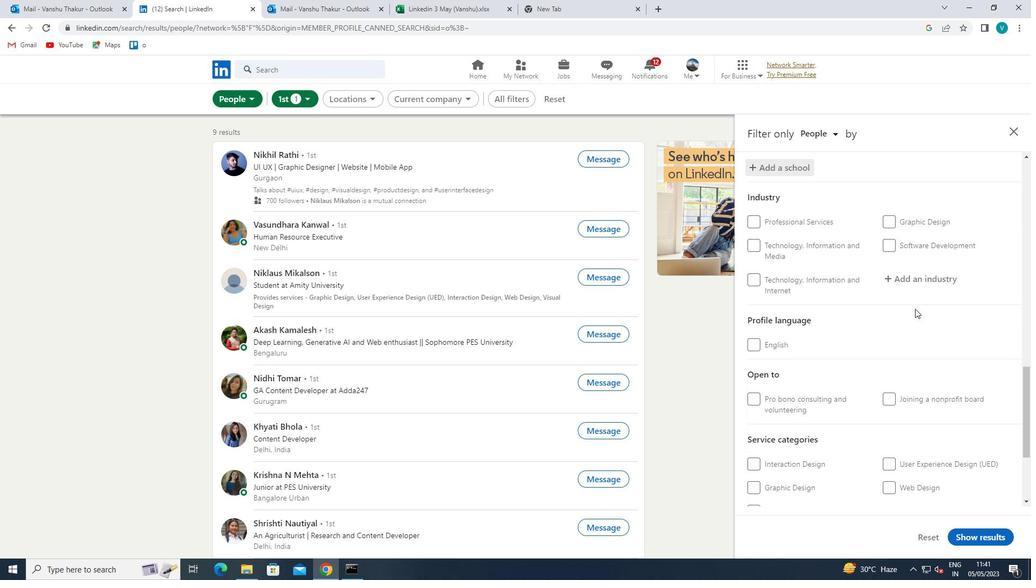 
Action: Key pressed <Key.shift>REAL<Key.space>
Screenshot: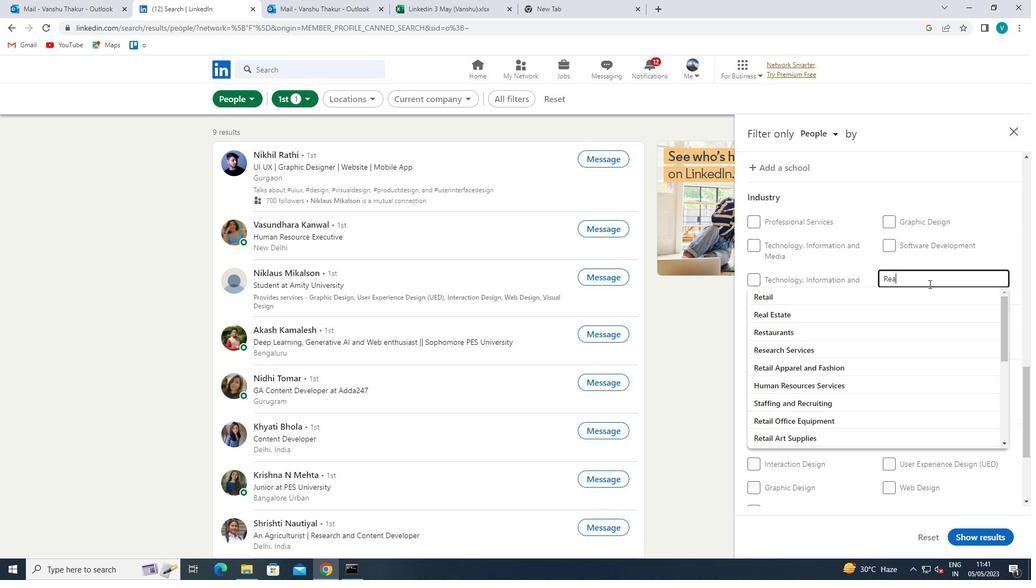 
Action: Mouse moved to (910, 327)
Screenshot: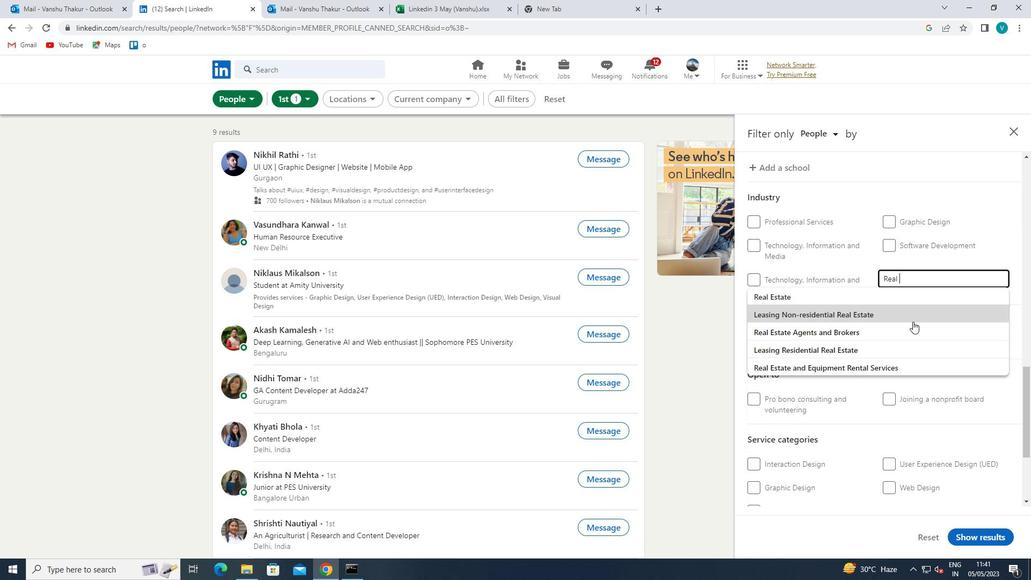 
Action: Mouse pressed left at (910, 327)
Screenshot: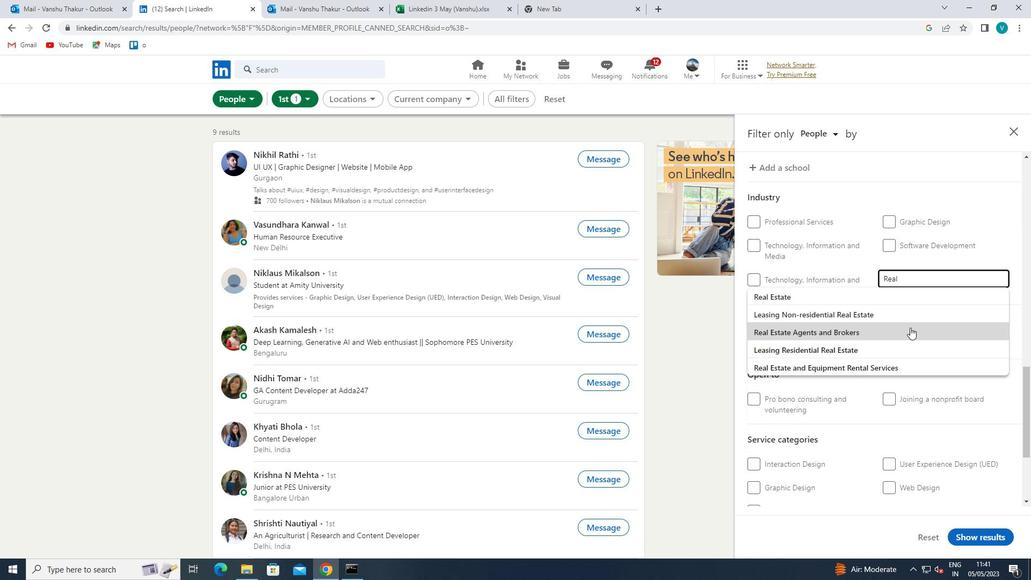 
Action: Mouse moved to (912, 327)
Screenshot: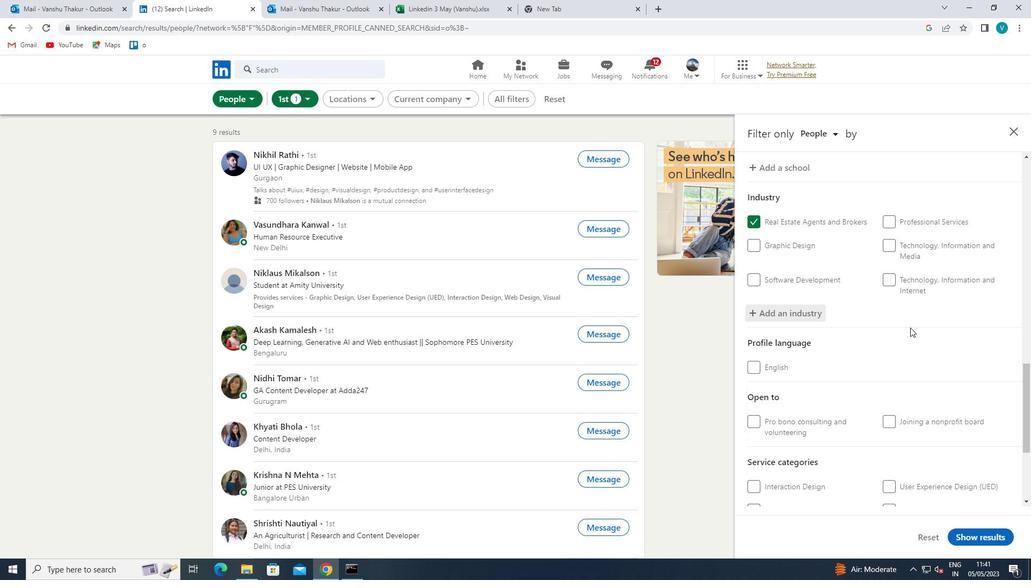 
Action: Mouse scrolled (912, 326) with delta (0, 0)
Screenshot: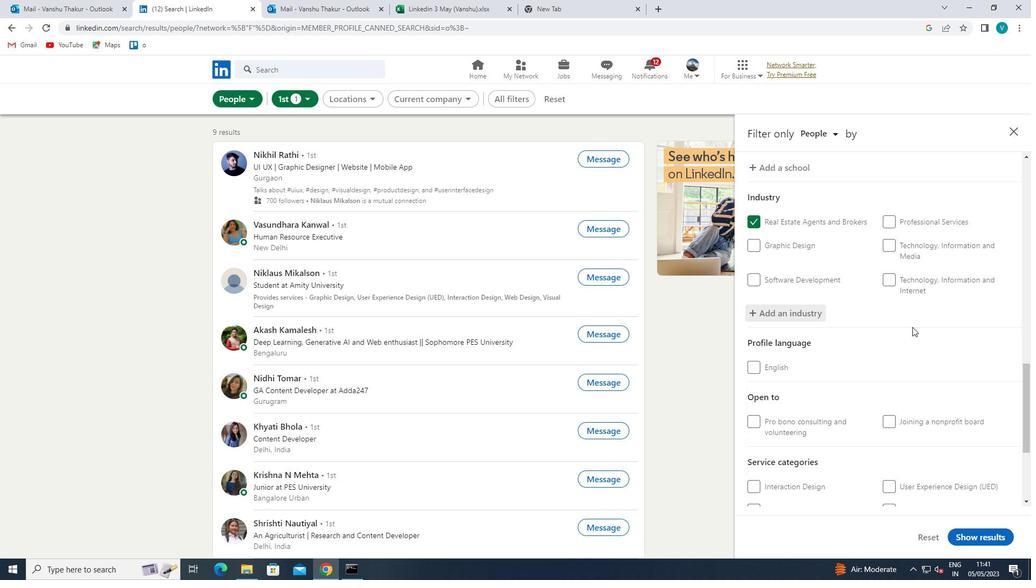 
Action: Mouse scrolled (912, 326) with delta (0, 0)
Screenshot: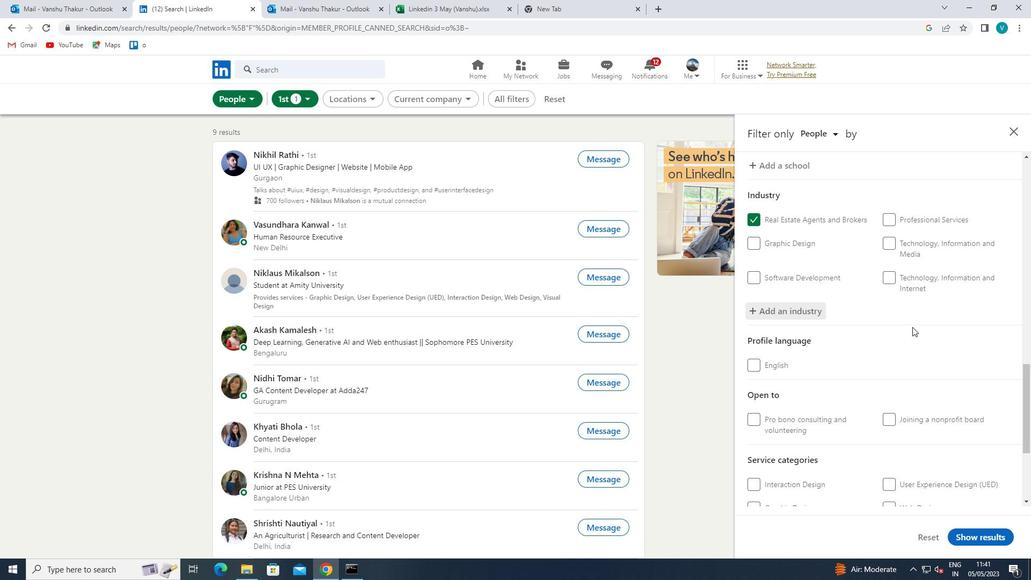 
Action: Mouse moved to (919, 420)
Screenshot: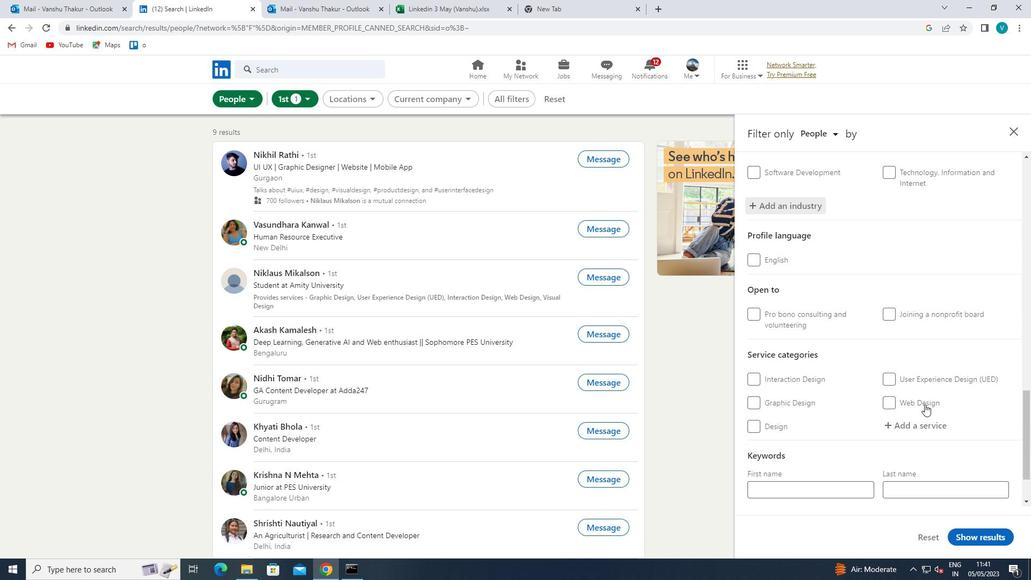 
Action: Mouse pressed left at (919, 420)
Screenshot: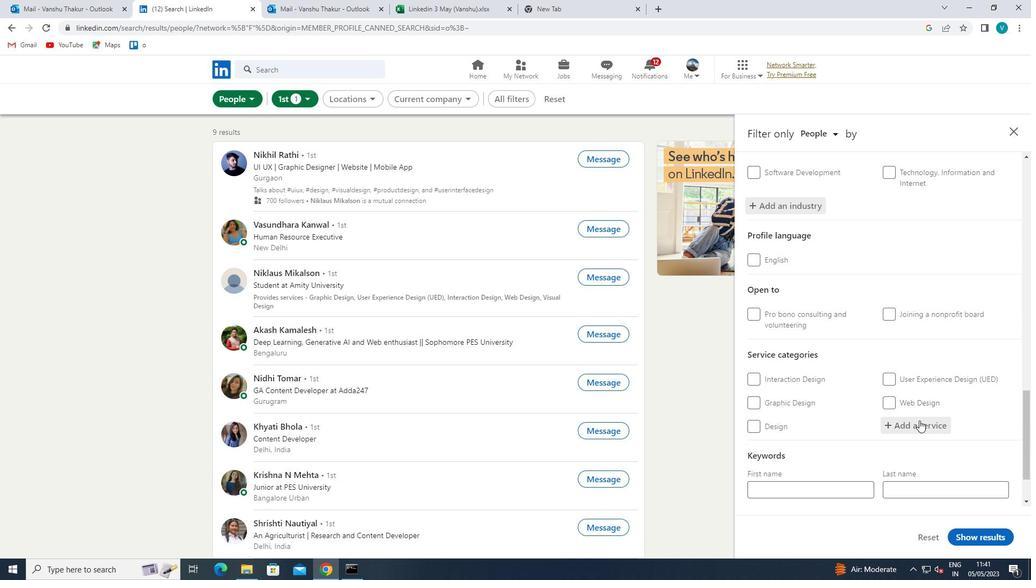 
Action: Key pressed <Key.shift>FILL<Key.backspace>
Screenshot: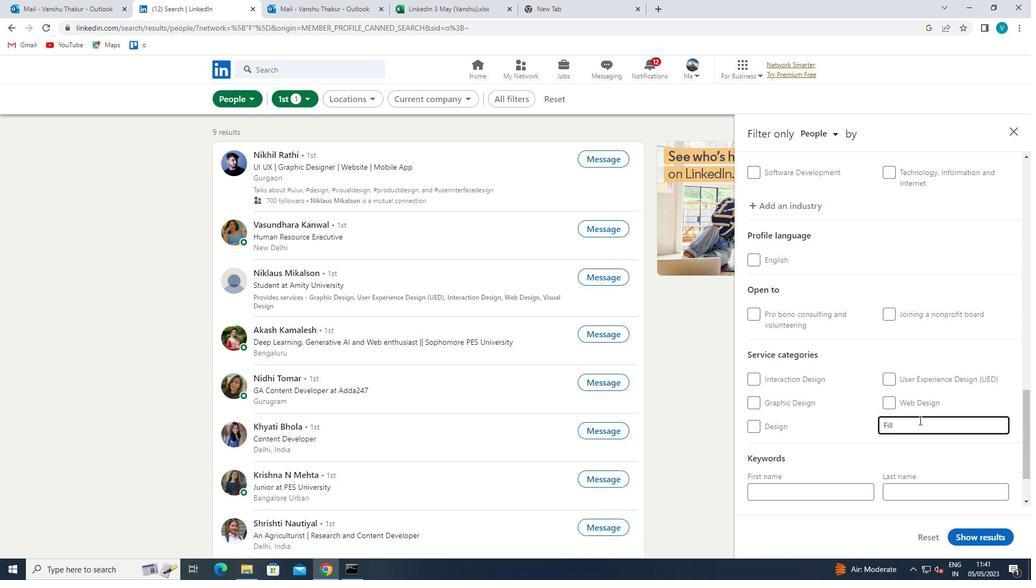 
Action: Mouse moved to (883, 443)
Screenshot: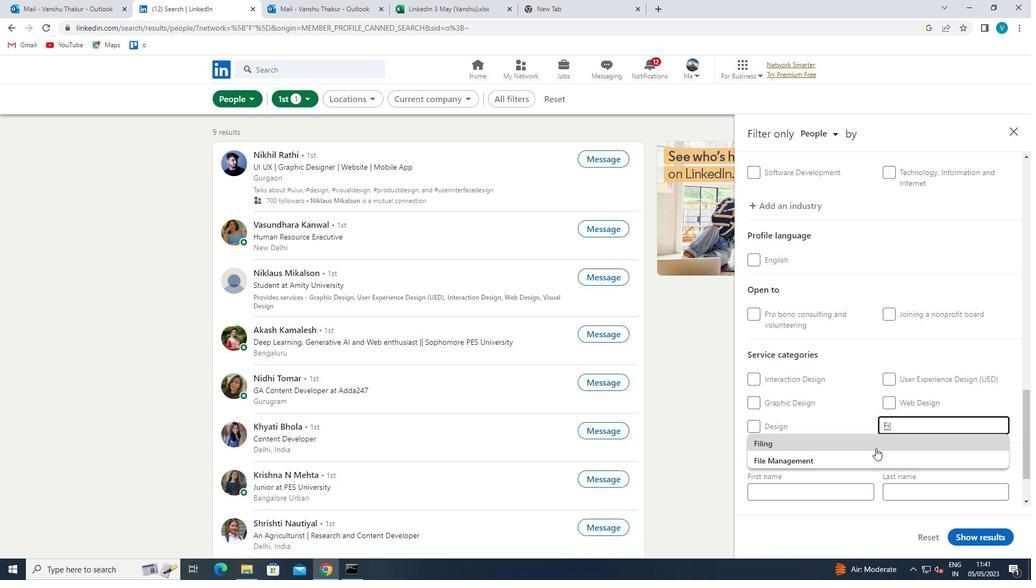 
Action: Mouse pressed left at (883, 443)
Screenshot: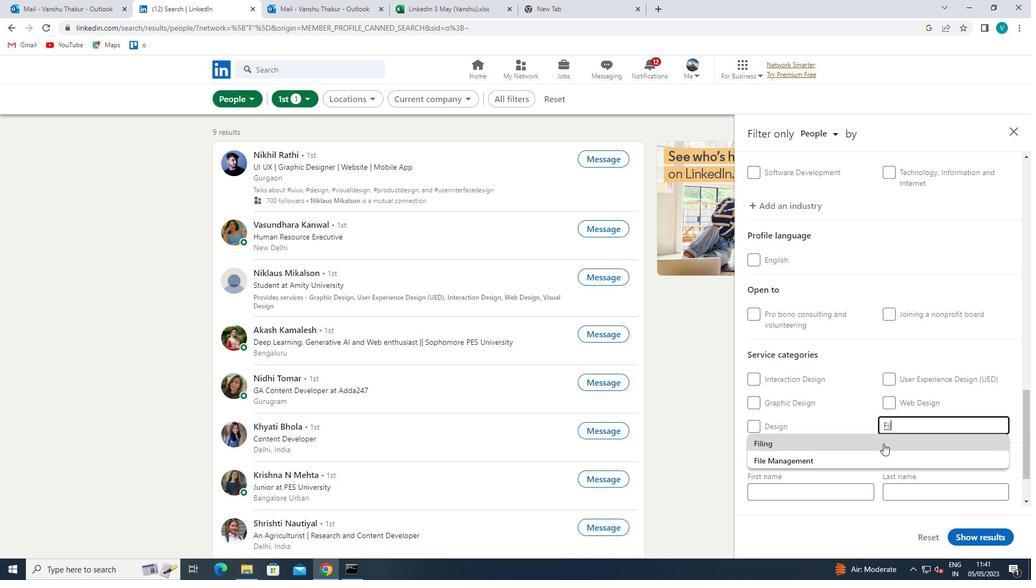 
Action: Mouse scrolled (883, 443) with delta (0, 0)
Screenshot: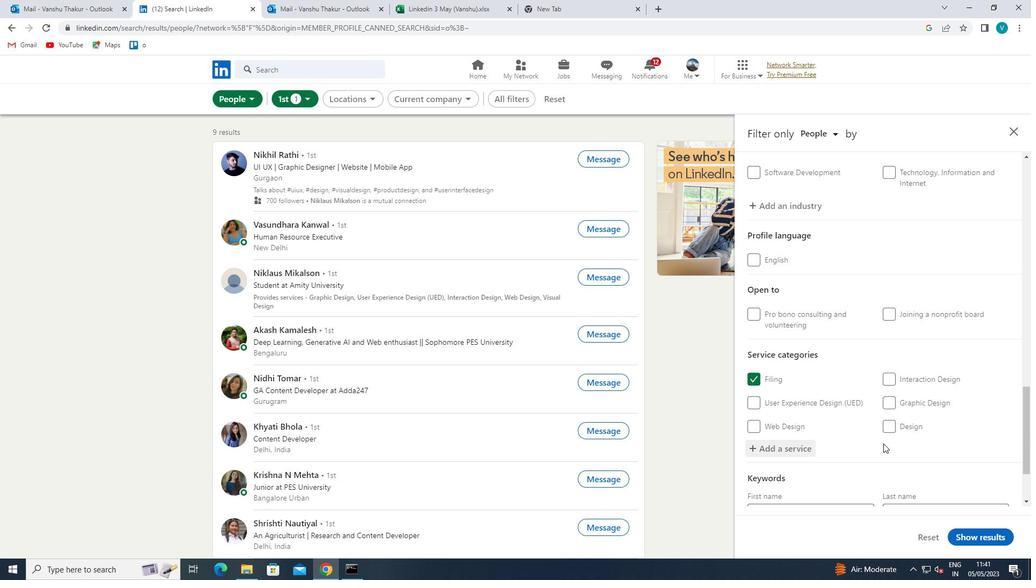 
Action: Mouse scrolled (883, 443) with delta (0, 0)
Screenshot: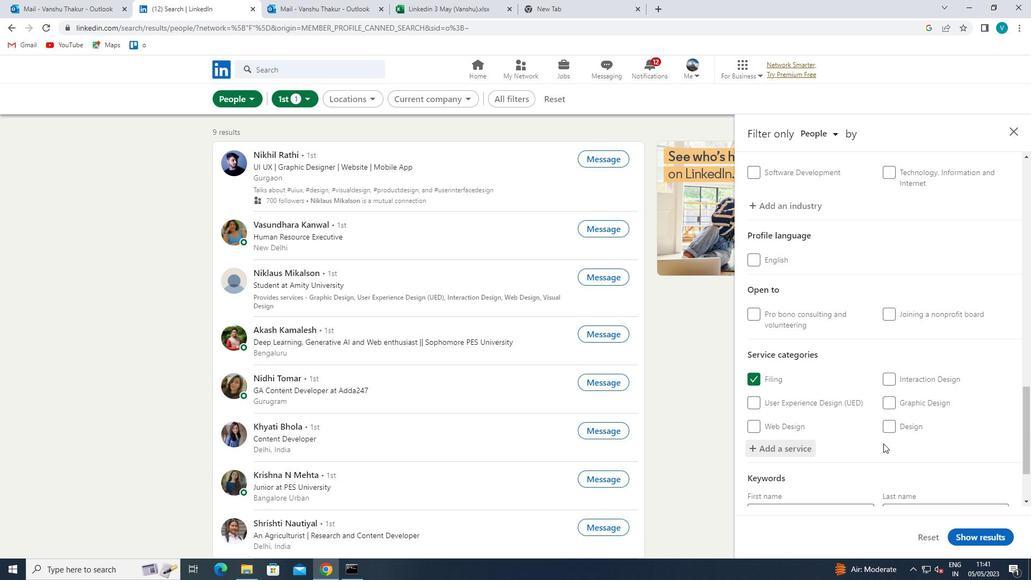 
Action: Mouse scrolled (883, 443) with delta (0, 0)
Screenshot: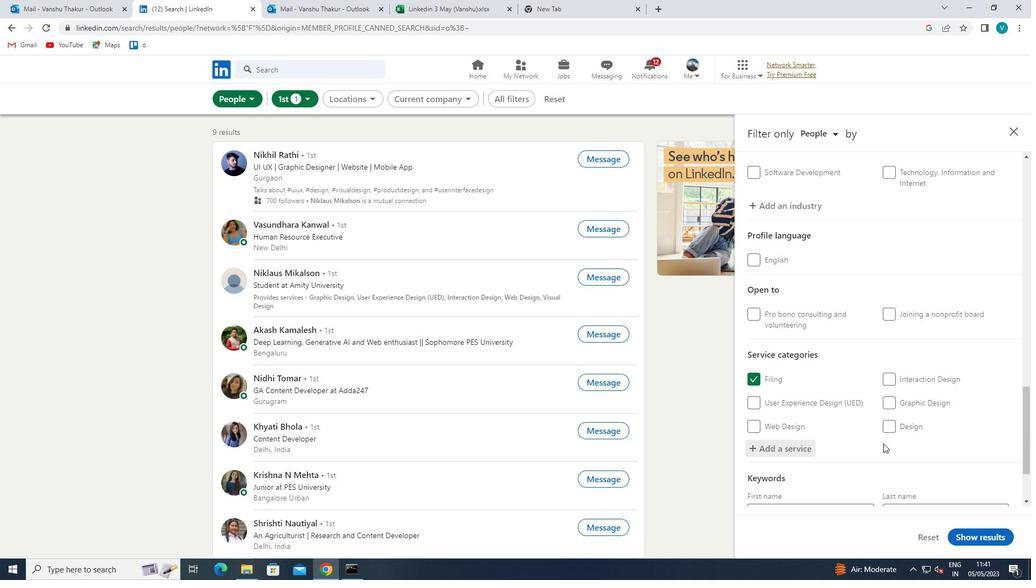 
Action: Mouse moved to (857, 457)
Screenshot: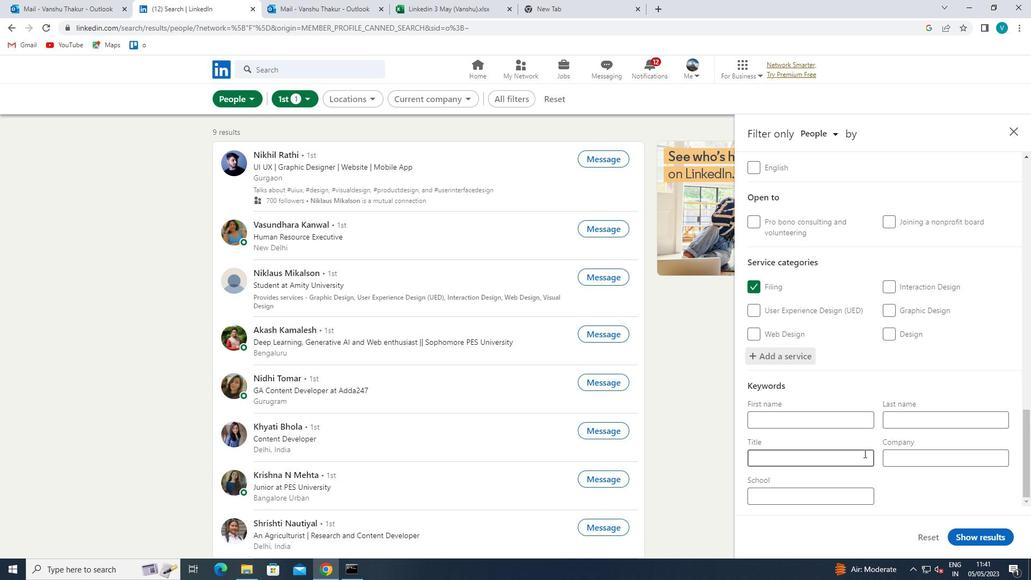 
Action: Mouse pressed left at (857, 457)
Screenshot: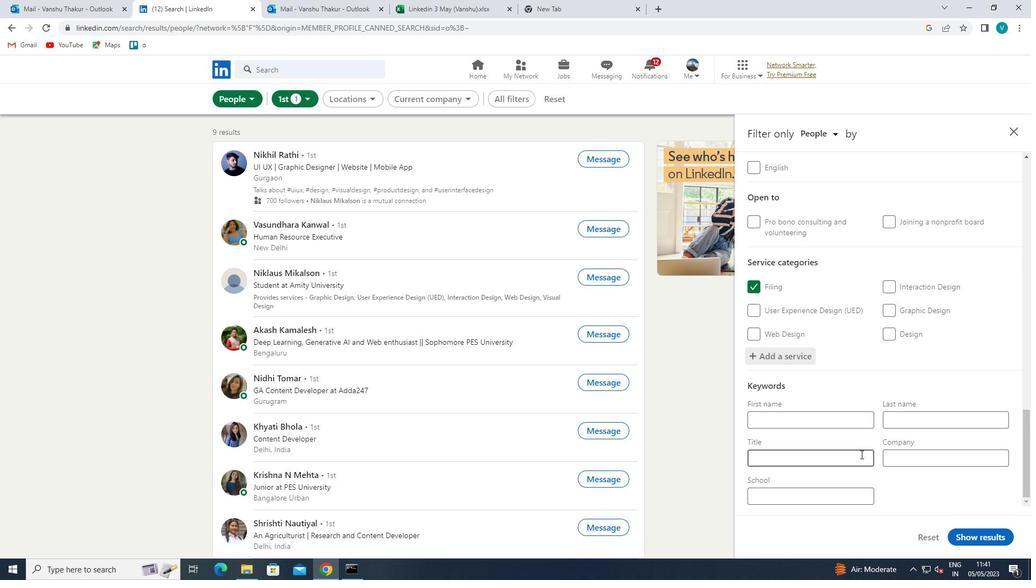 
Action: Mouse moved to (857, 457)
Screenshot: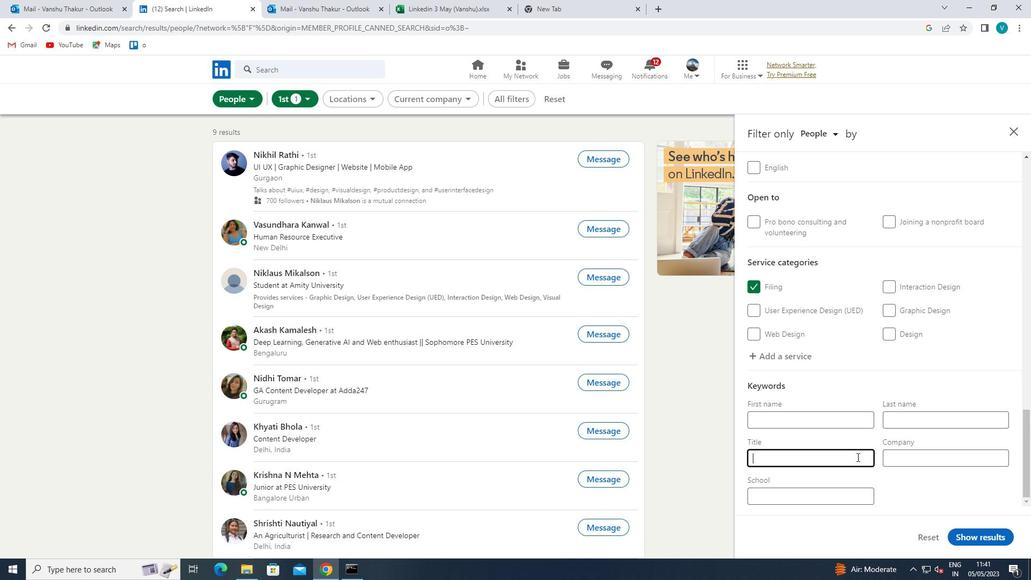 
Action: Key pressed <Key.caps_lock><Key.caps_lock><Key.caps_lock><Key.caps_lock><Key.caps_lock><Key.caps_lock><Key.caps_lock><Key.caps_lock><Key.shift>OFFICE<Key.space><Key.shift><Key.shift><Key.shift>VOLUNYT<Key.backspace><Key.backspace>TEER
Screenshot: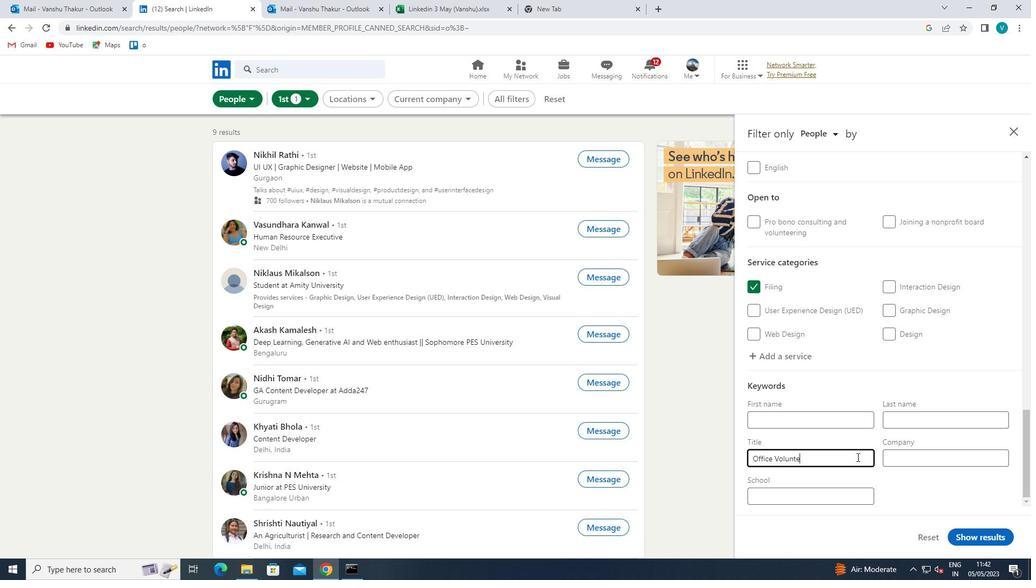 
Action: Mouse moved to (957, 538)
Screenshot: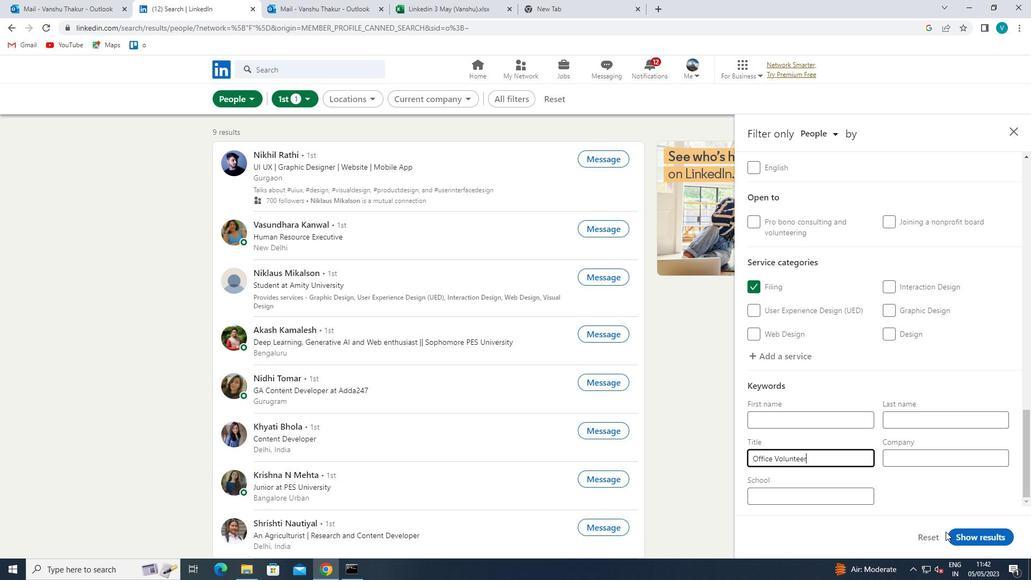 
Action: Mouse pressed left at (957, 538)
Screenshot: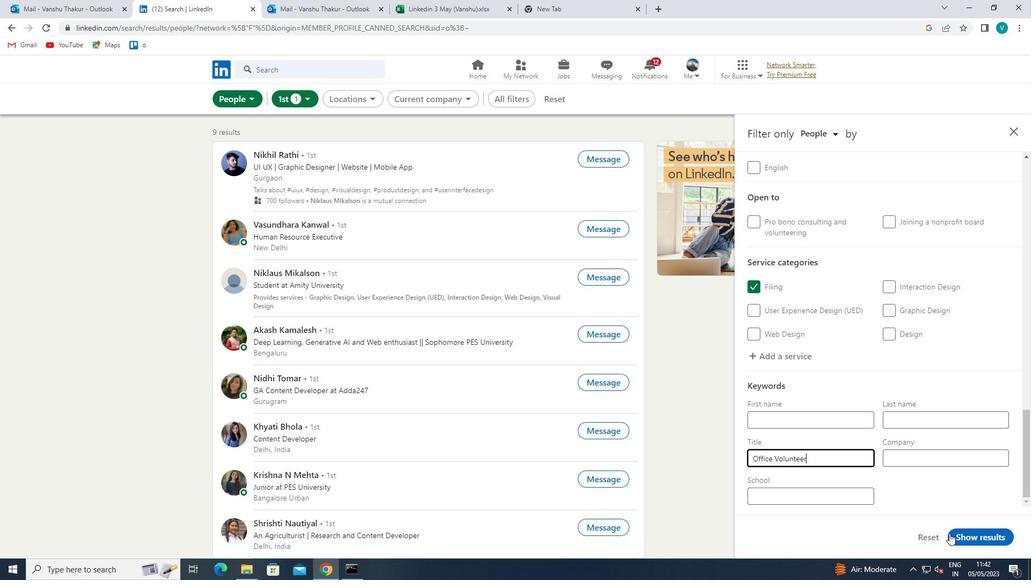 
